 Task: Forward email with the signature Ibrahim Sanchez with the subject Congratulations on a new product launch from softage.8@softage.net to softage.6@softage.net and softage.7@softage.net with BCC to softage.9@softage.net with the message Could you please provide a list of the project stakeholders and their roles?
Action: Mouse moved to (1043, 158)
Screenshot: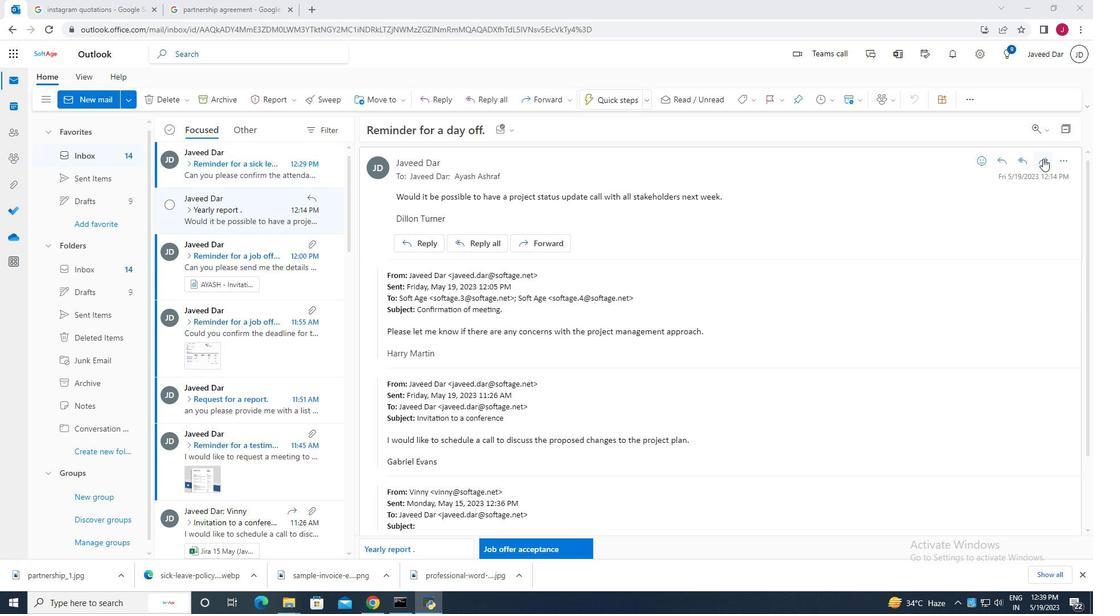 
Action: Mouse pressed left at (1043, 158)
Screenshot: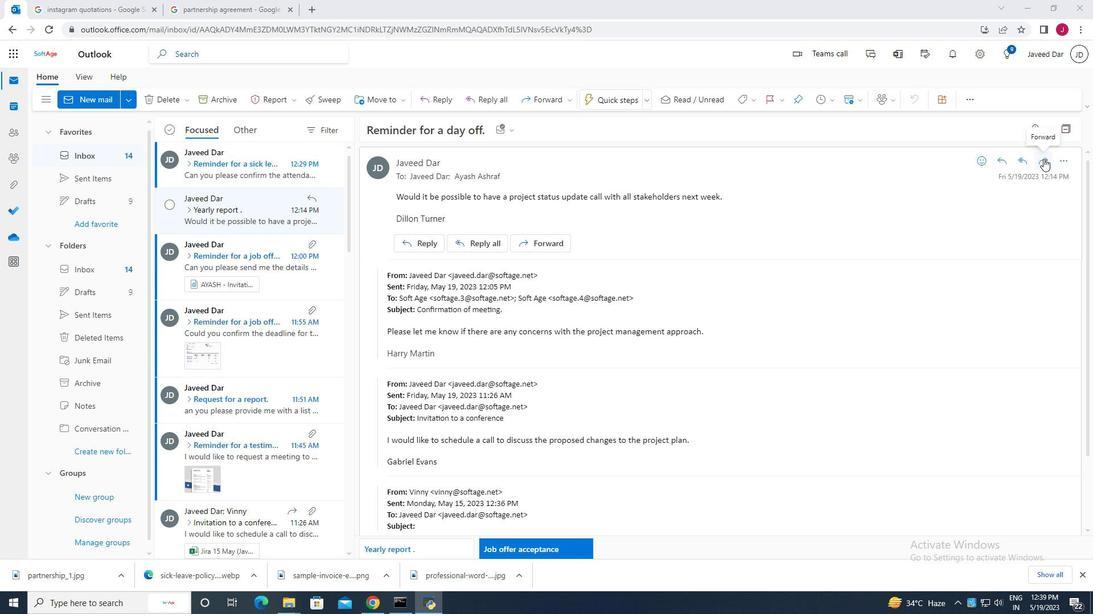 
Action: Mouse moved to (450, 222)
Screenshot: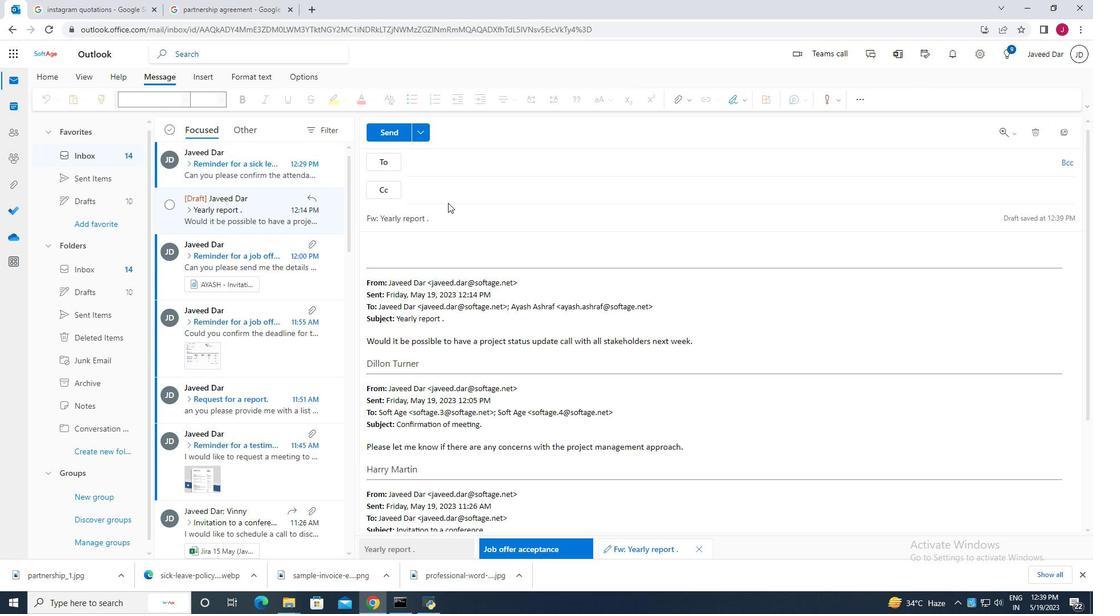 
Action: Mouse pressed left at (450, 222)
Screenshot: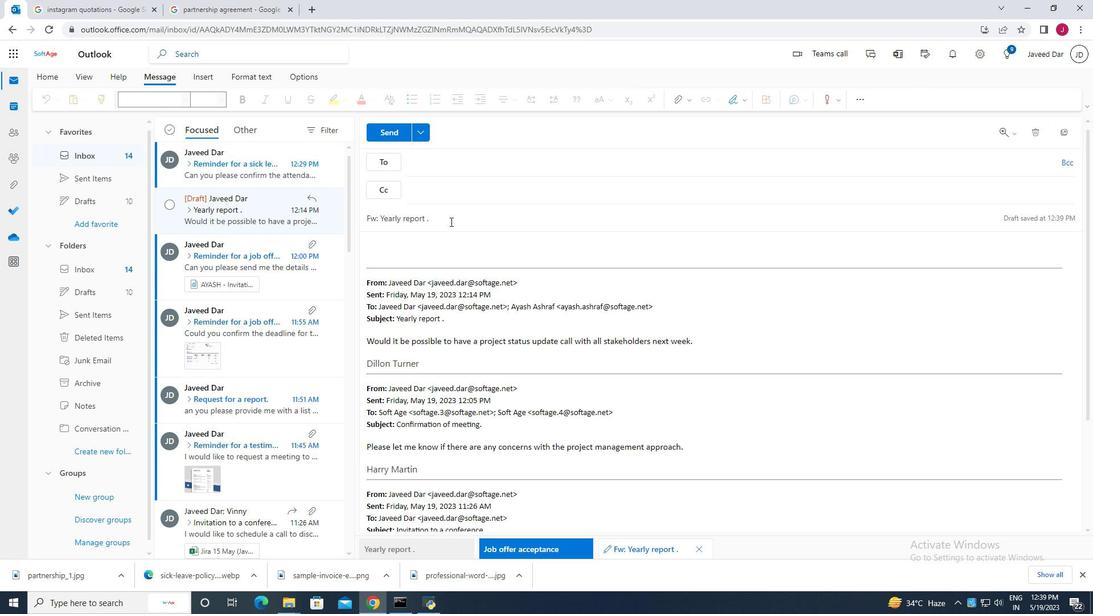 
Action: Mouse moved to (452, 223)
Screenshot: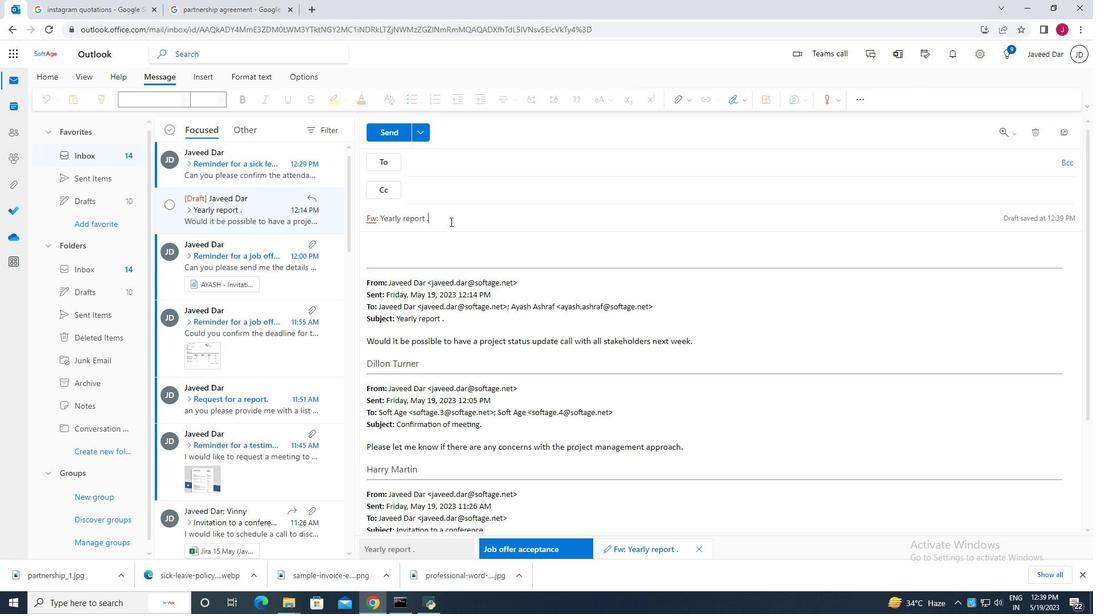 
Action: Key pressed <Key.backspace><Key.backspace><Key.backspace><Key.backspace><Key.backspace><Key.backspace><Key.backspace><Key.backspace><Key.backspace><Key.backspace><Key.backspace><Key.backspace><Key.backspace><Key.backspace><Key.backspace><Key.backspace><Key.backspace><Key.backspace><Key.backspace><Key.backspace><Key.backspace><Key.backspace><Key.backspace><Key.backspace>
Screenshot: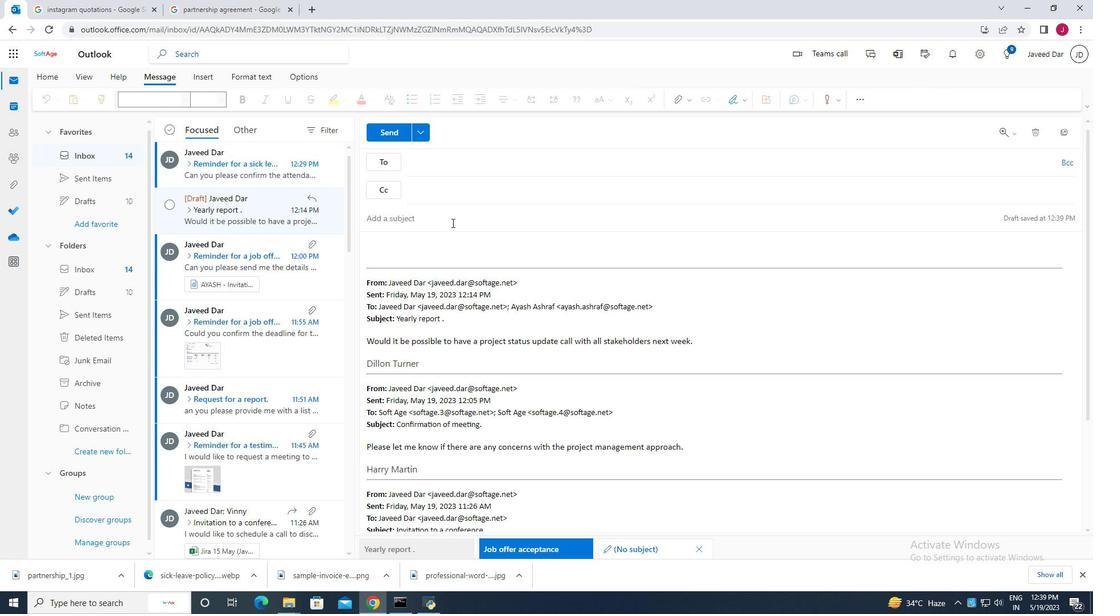 
Action: Mouse moved to (737, 96)
Screenshot: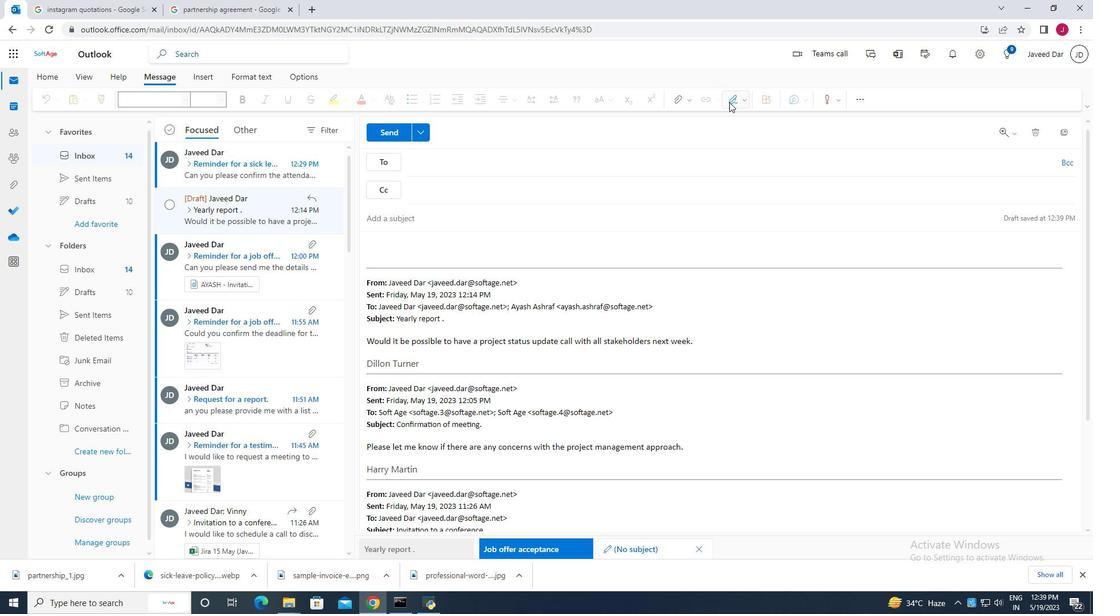 
Action: Mouse pressed left at (737, 96)
Screenshot: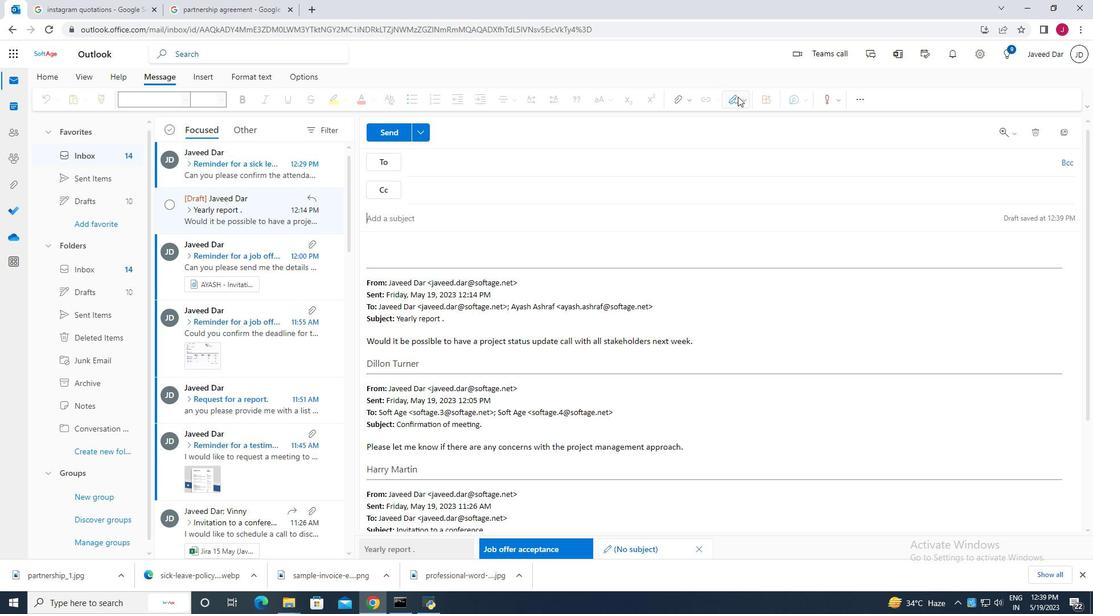 
Action: Mouse moved to (714, 144)
Screenshot: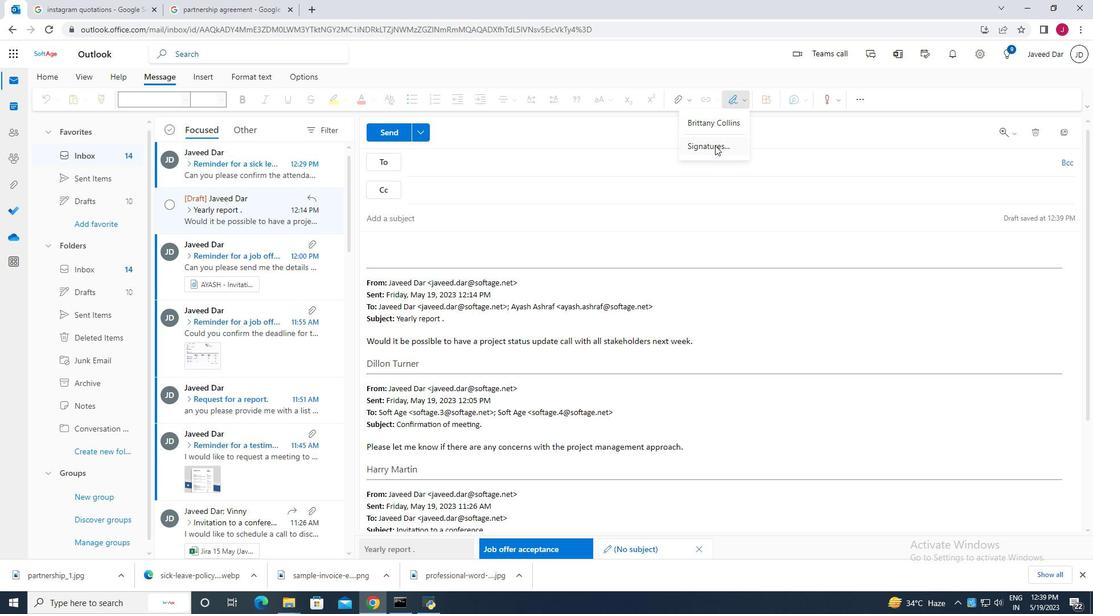 
Action: Mouse pressed left at (714, 144)
Screenshot: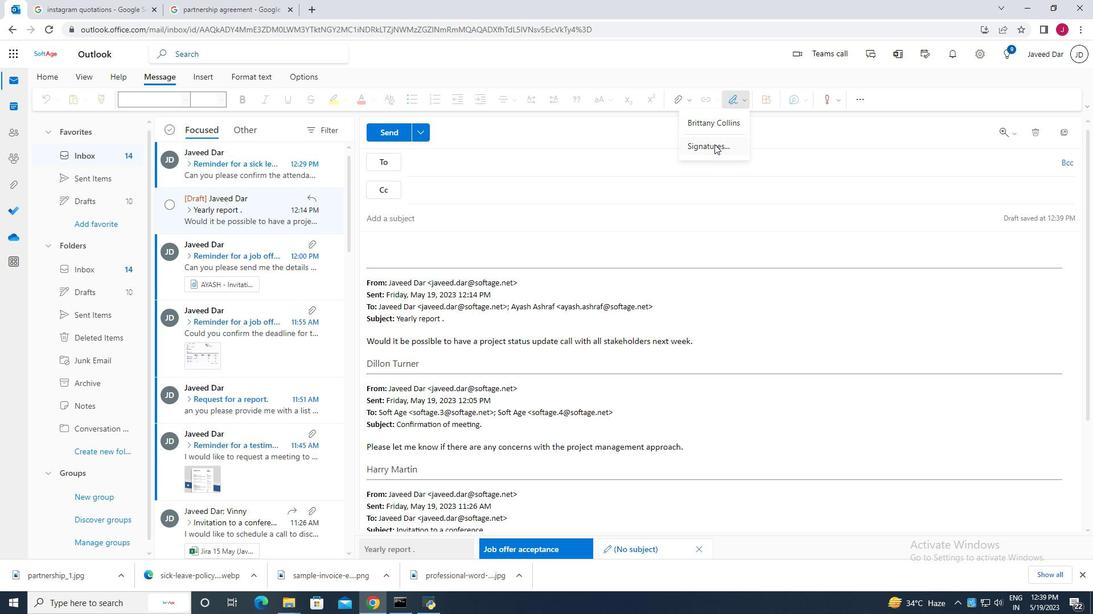 
Action: Mouse moved to (773, 188)
Screenshot: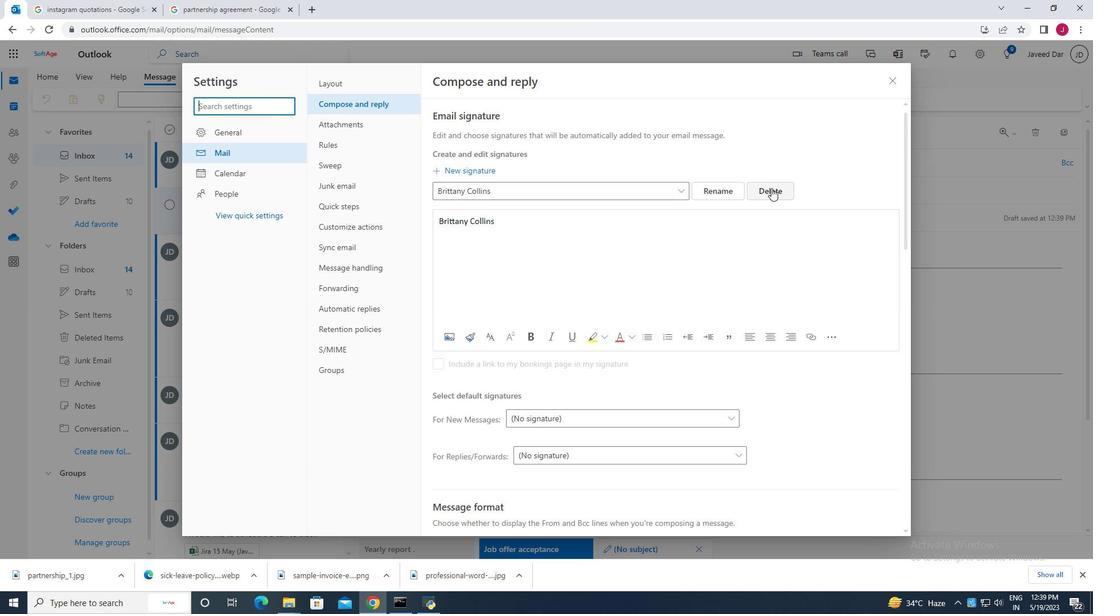 
Action: Mouse pressed left at (773, 188)
Screenshot: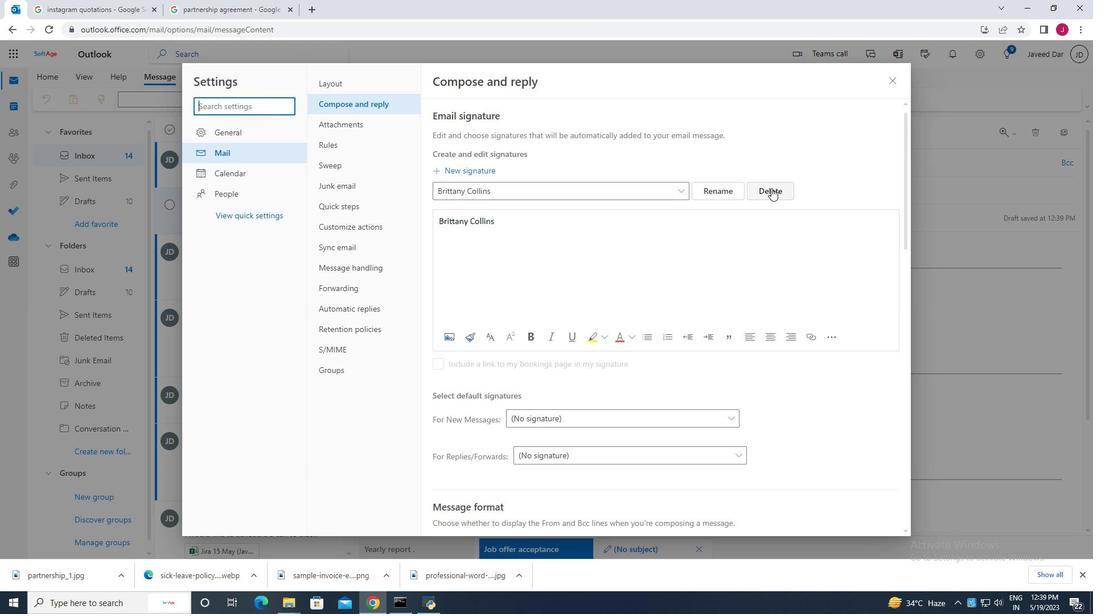
Action: Mouse moved to (493, 191)
Screenshot: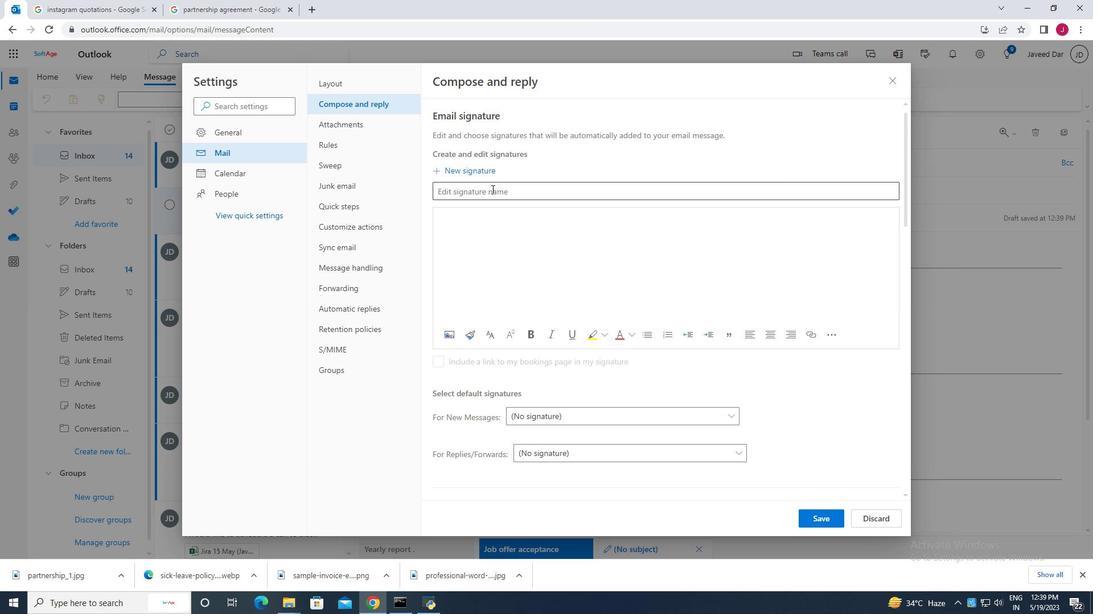 
Action: Mouse pressed left at (493, 191)
Screenshot: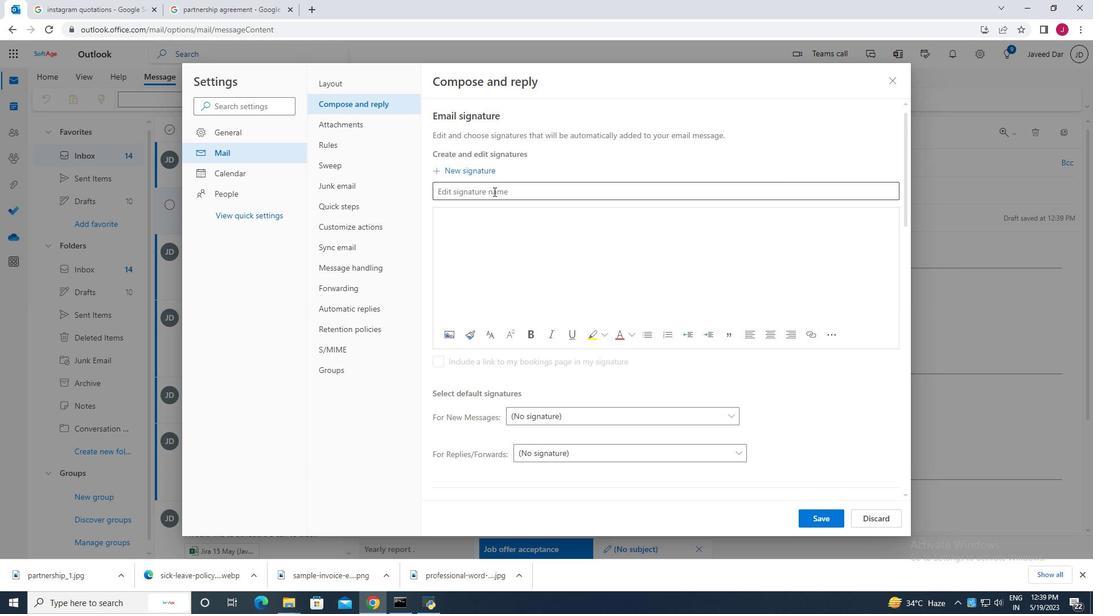 
Action: Key pressed <Key.caps_lock>I<Key.caps_lock>brahim<Key.space><Key.caps_lock>S<Key.caps_lock>anchez
Screenshot: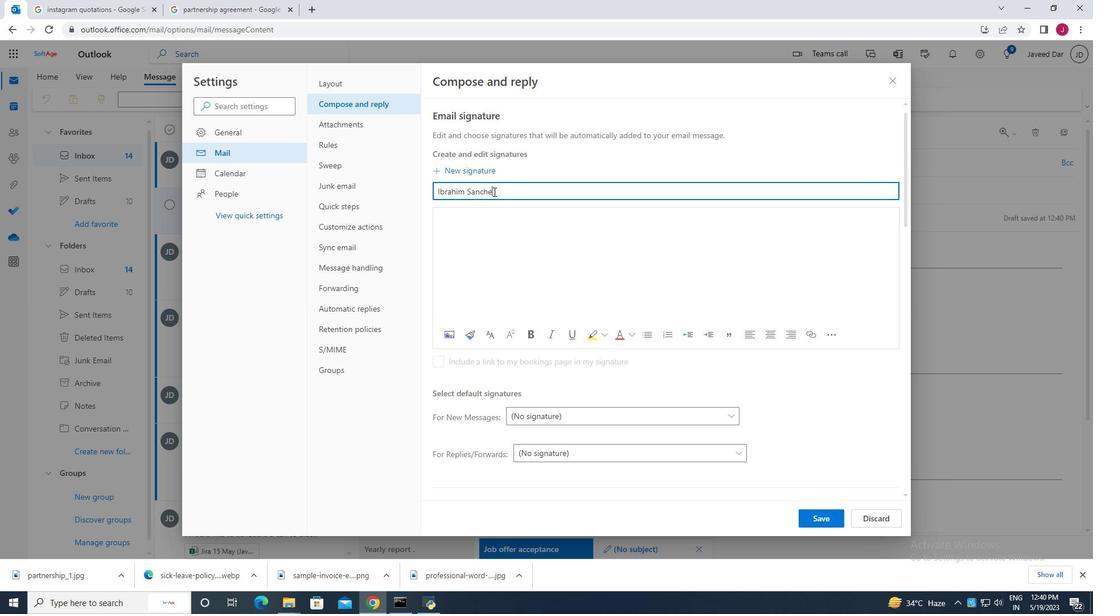 
Action: Mouse moved to (442, 220)
Screenshot: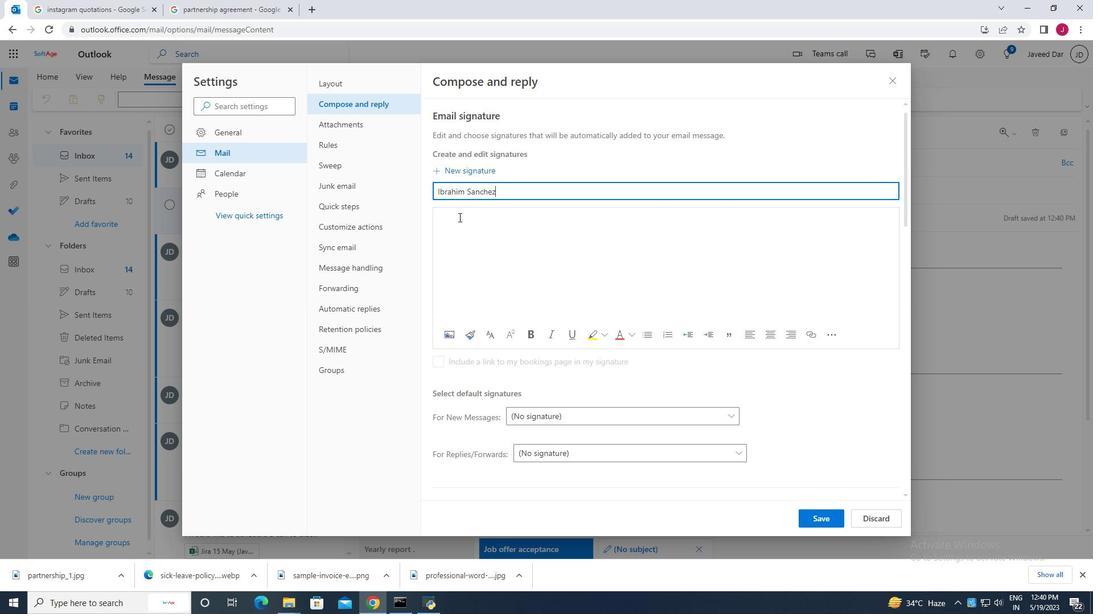 
Action: Mouse pressed left at (442, 220)
Screenshot: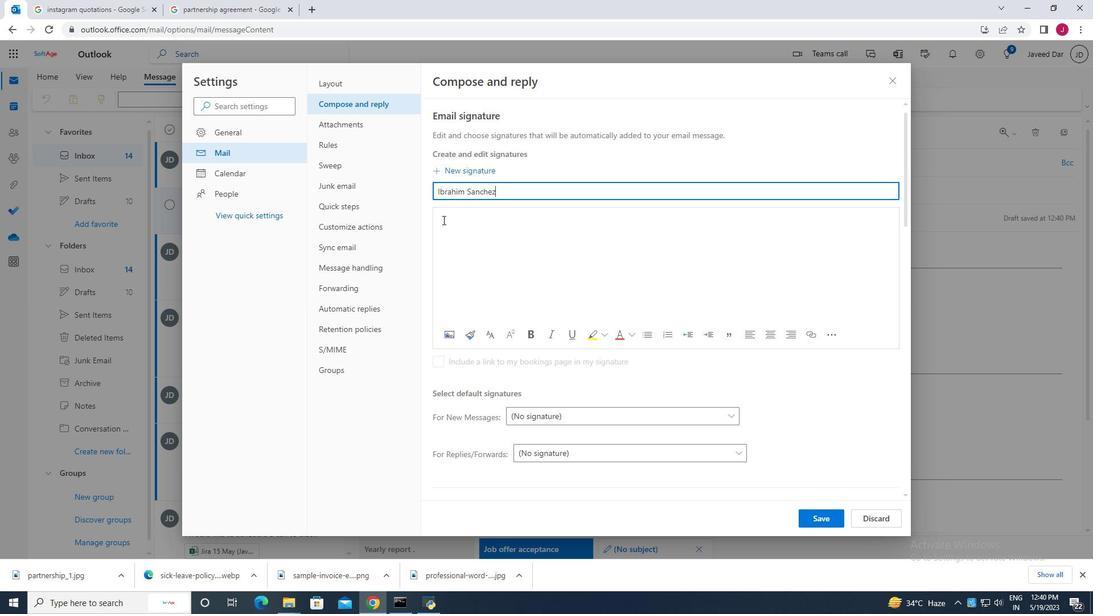 
Action: Key pressed <Key.caps_lock>I<Key.caps_lock>brahim<Key.space><Key.caps_lock>S<Key.caps_lock>anchez
Screenshot: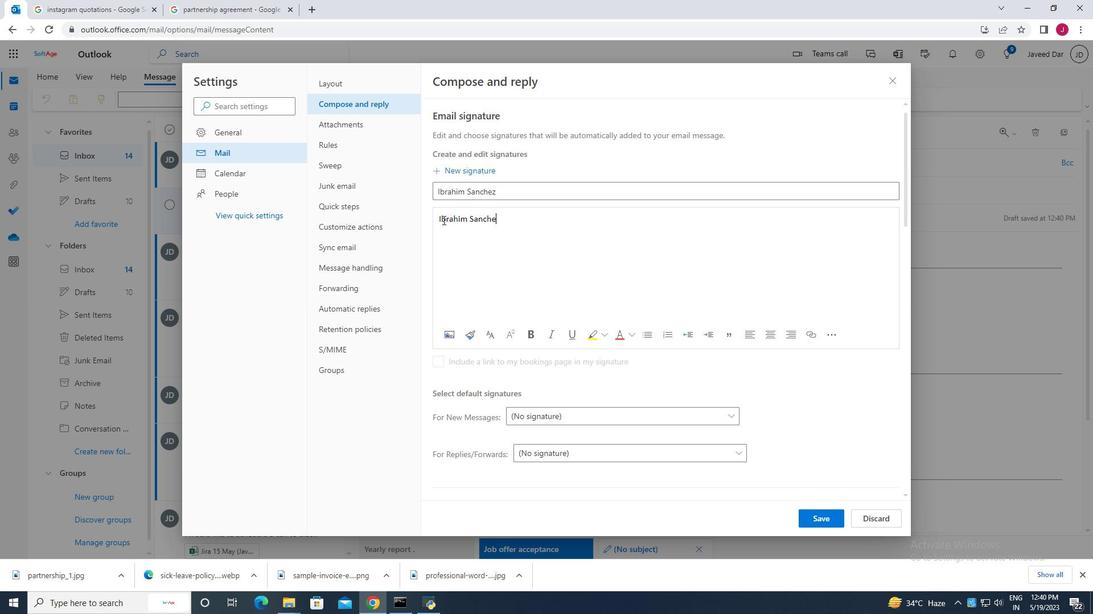 
Action: Mouse moved to (812, 520)
Screenshot: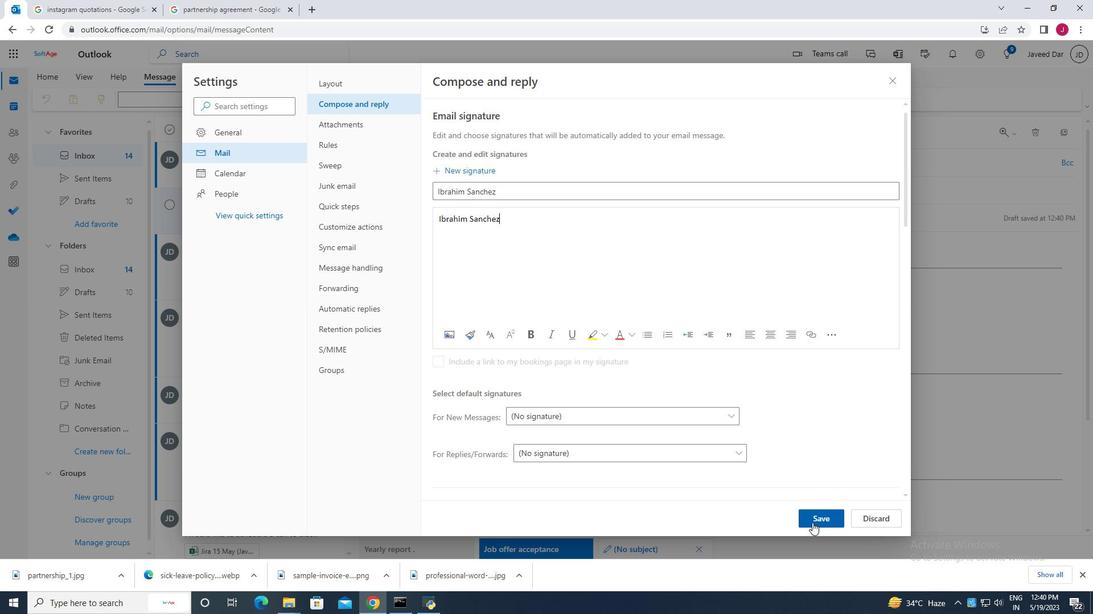 
Action: Mouse pressed left at (812, 520)
Screenshot: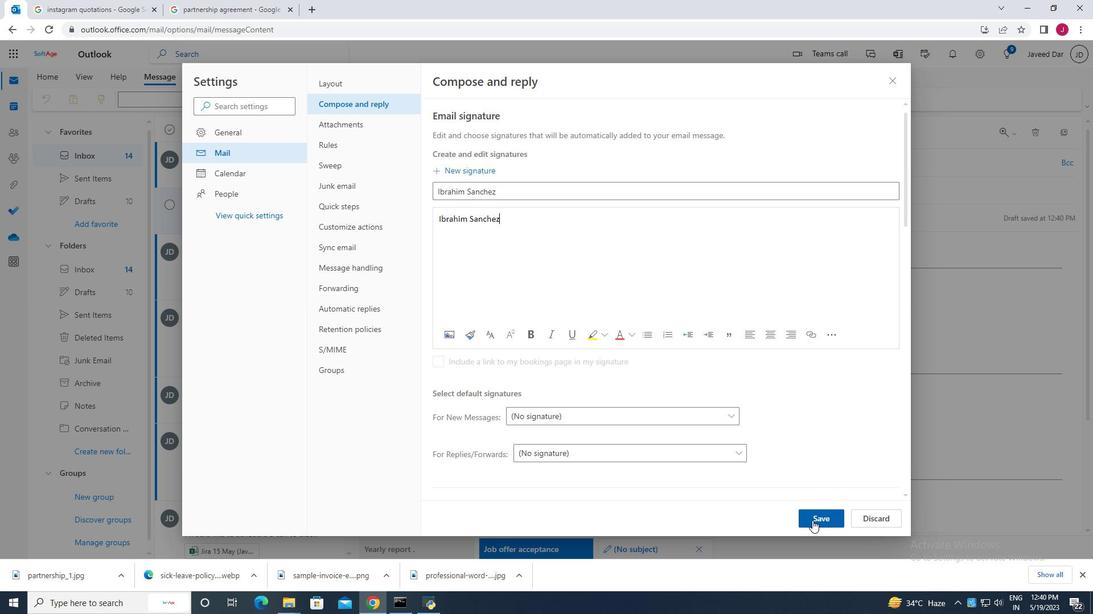
Action: Mouse moved to (893, 79)
Screenshot: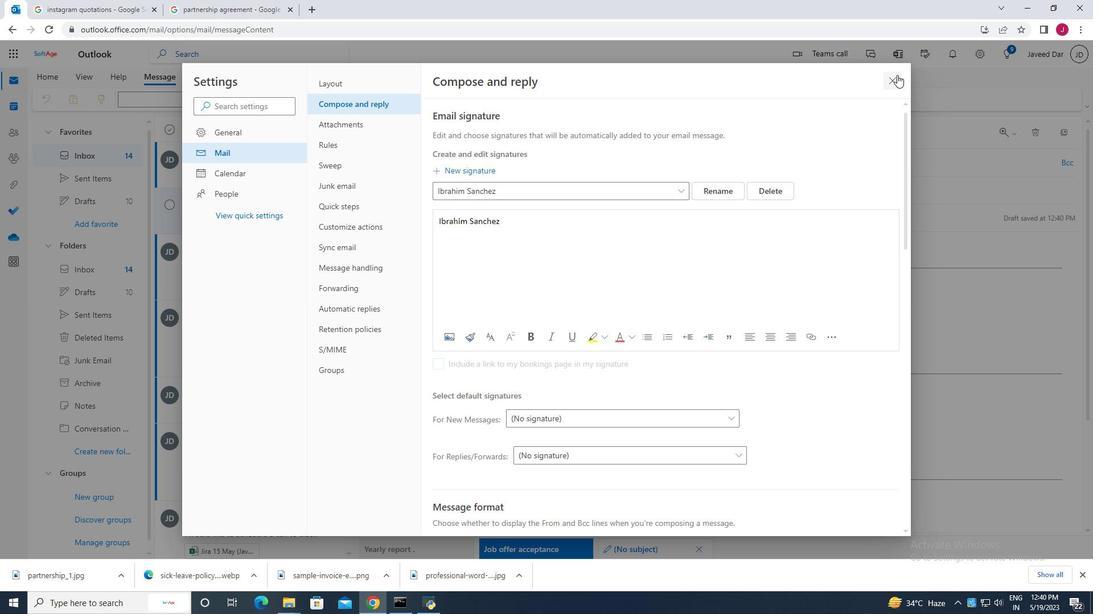 
Action: Mouse pressed left at (893, 79)
Screenshot: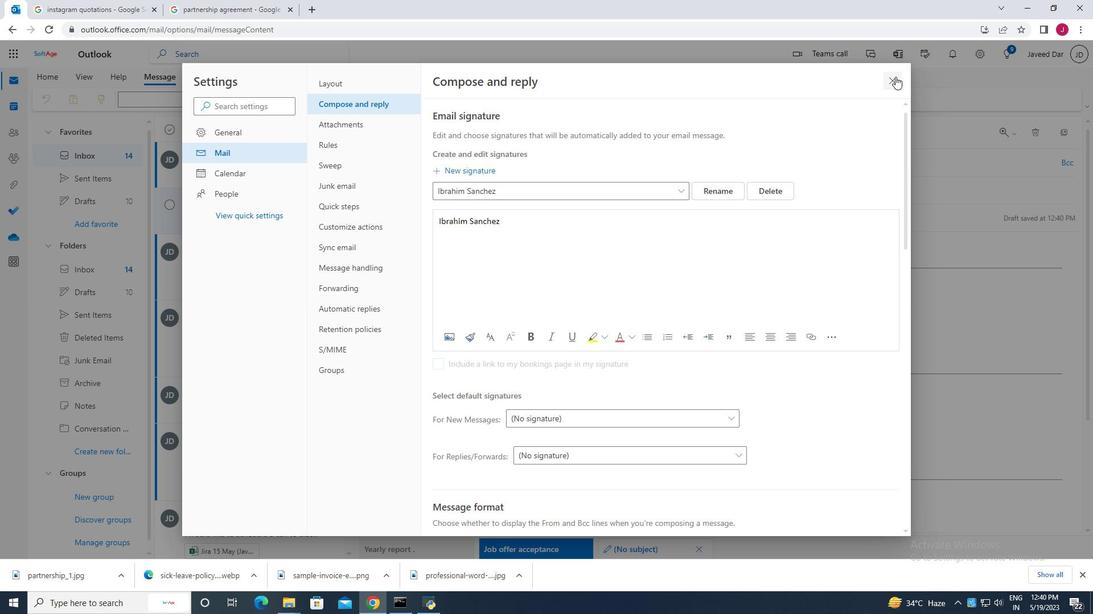 
Action: Mouse moved to (423, 191)
Screenshot: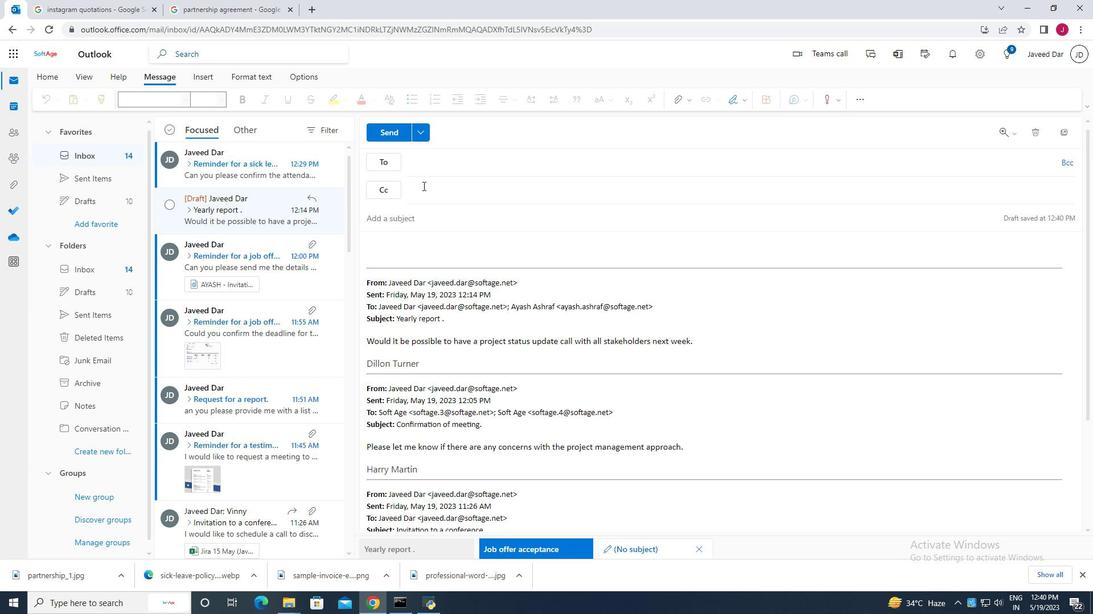 
Action: Mouse pressed left at (423, 191)
Screenshot: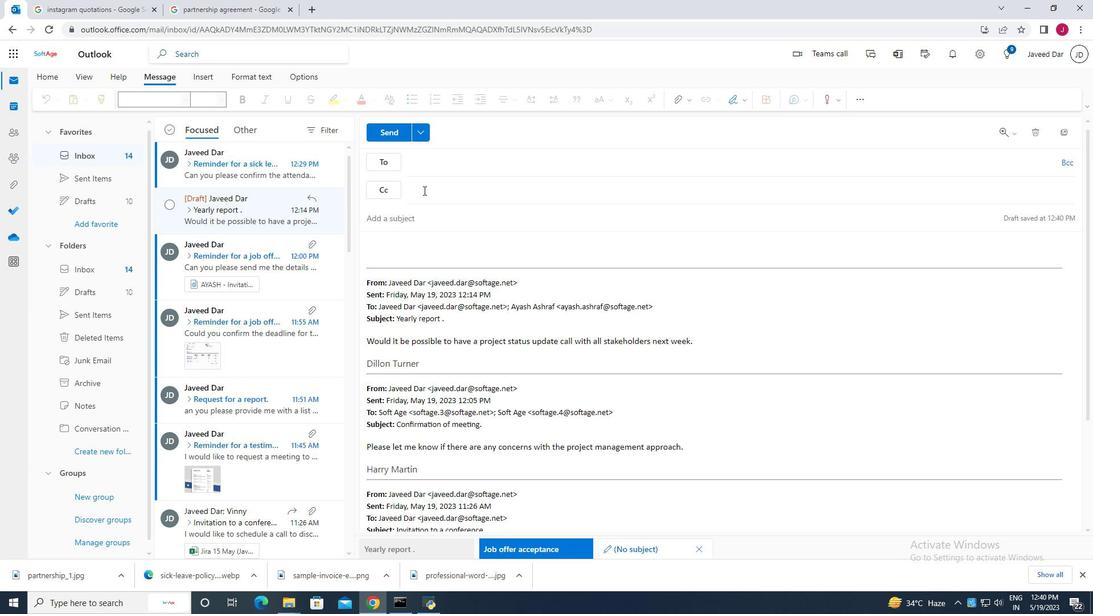 
Action: Mouse moved to (387, 219)
Screenshot: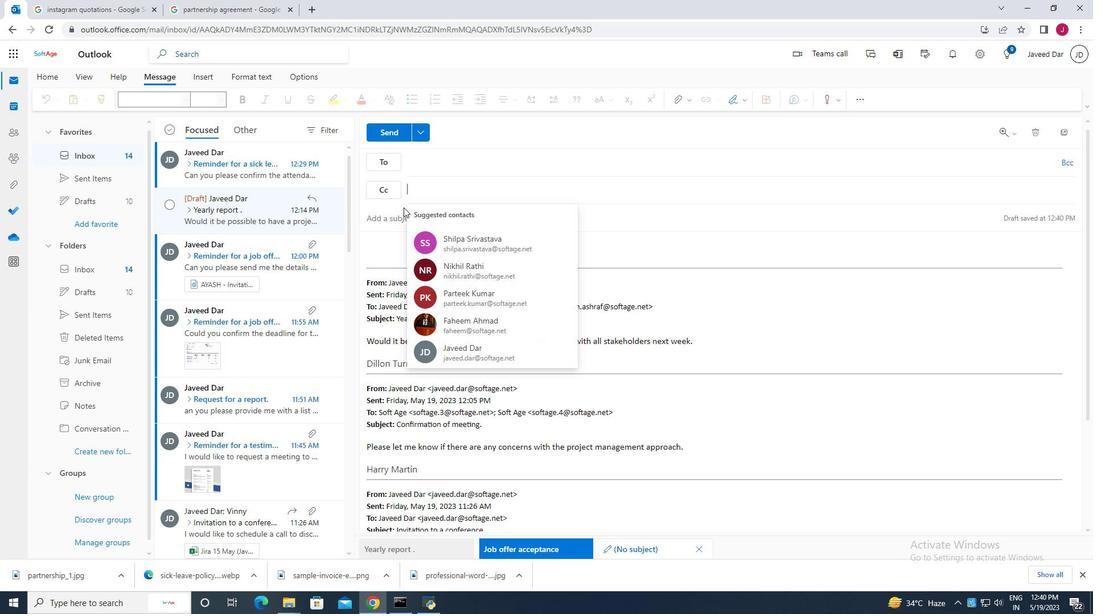 
Action: Mouse pressed left at (387, 219)
Screenshot: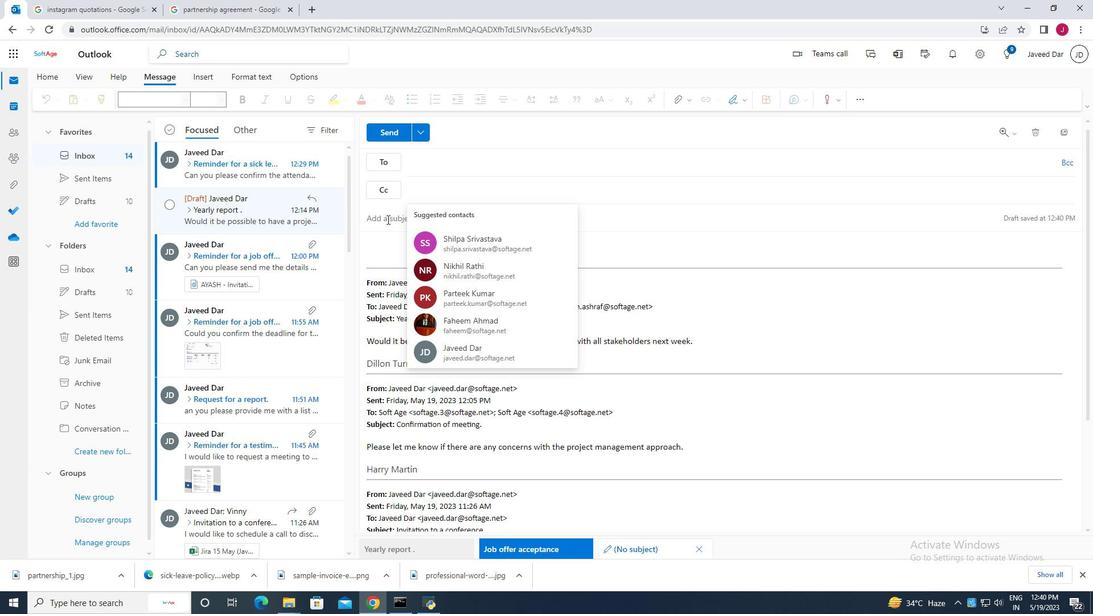 
Action: Key pressed <Key.caps_lock>C<Key.caps_lock>ongratulations<Key.space>on<Key.space>new<Key.space>product<Key.space>launch
Screenshot: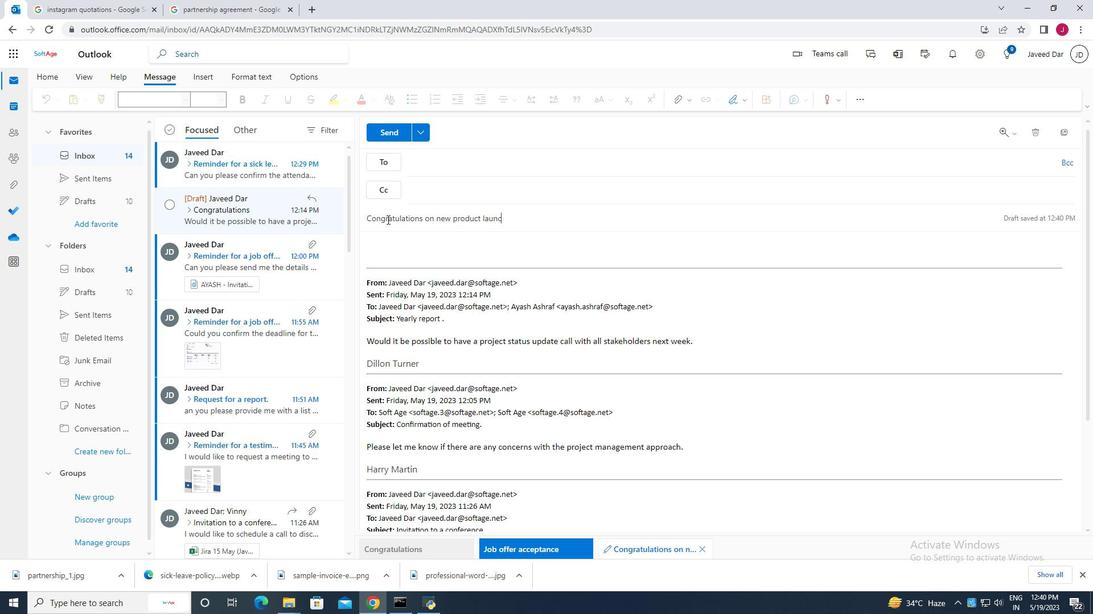 
Action: Mouse moved to (401, 242)
Screenshot: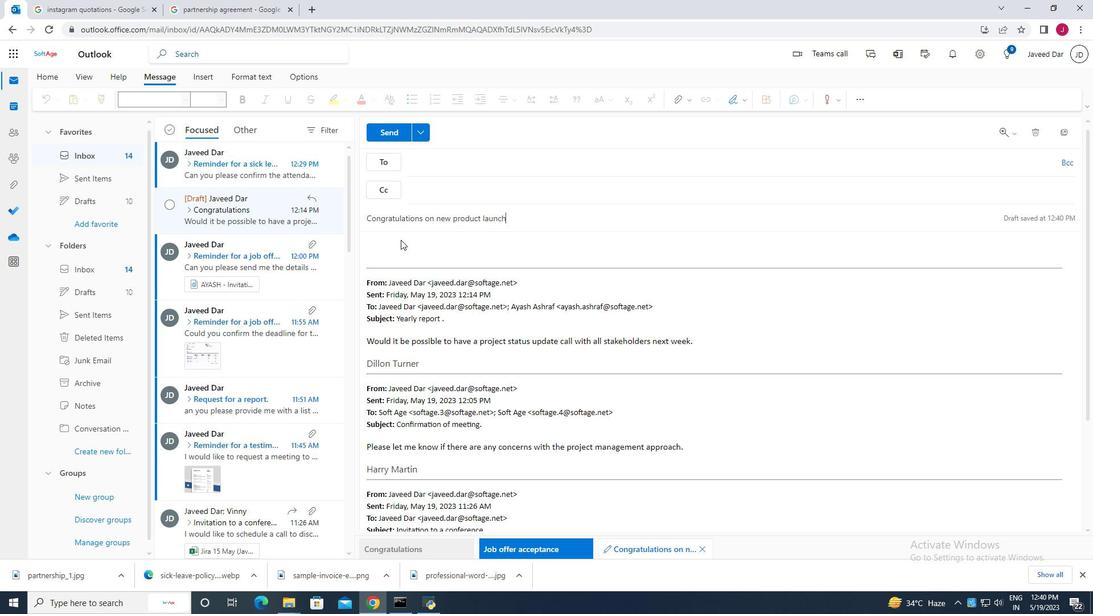 
Action: Mouse pressed left at (401, 242)
Screenshot: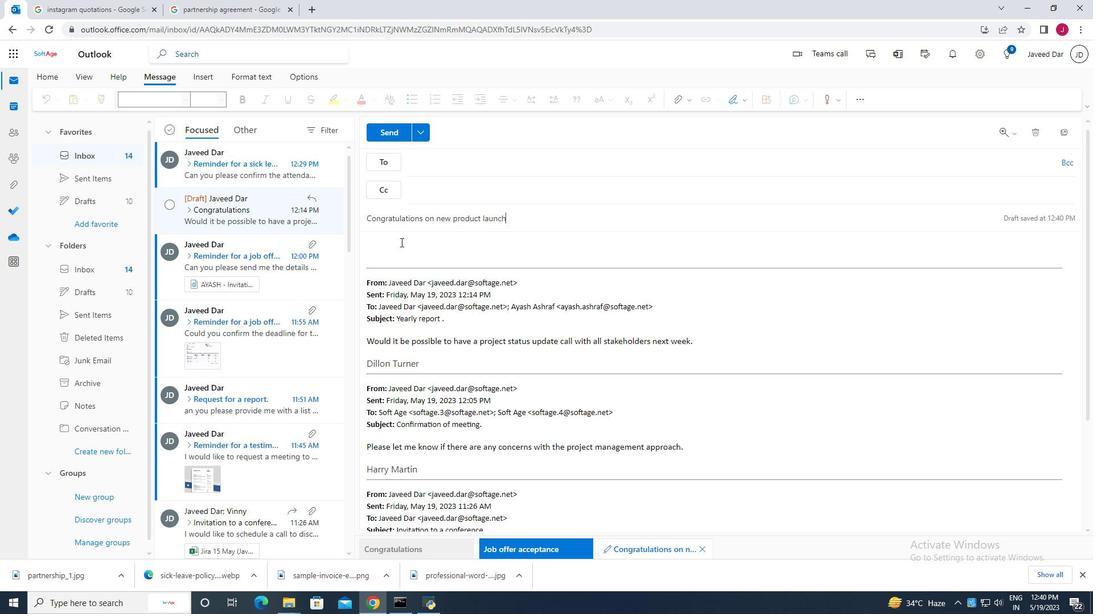 
Action: Mouse moved to (395, 240)
Screenshot: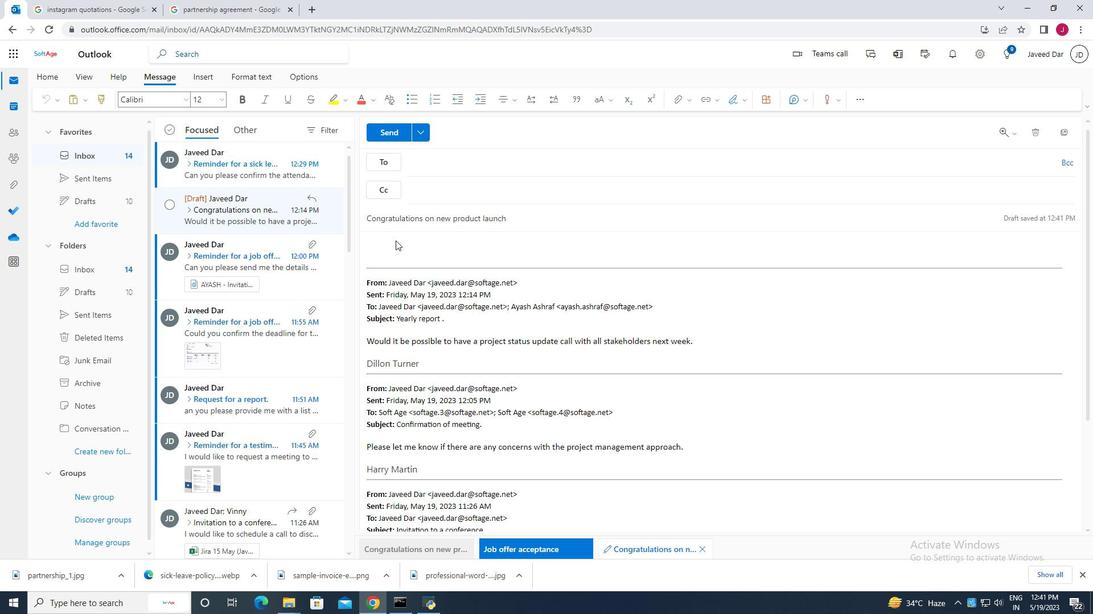 
Action: Key pressed <Key.caps_lock>C<Key.caps_lock>ould<Key.space>you<Key.space>please<Key.space>provide<Key.space>a<Key.space>list<Key.space>of<Key.space>the<Key.space>project<Key.space>stakeholders<Key.space>and<Key.space>their<Key.space>roles.
Screenshot: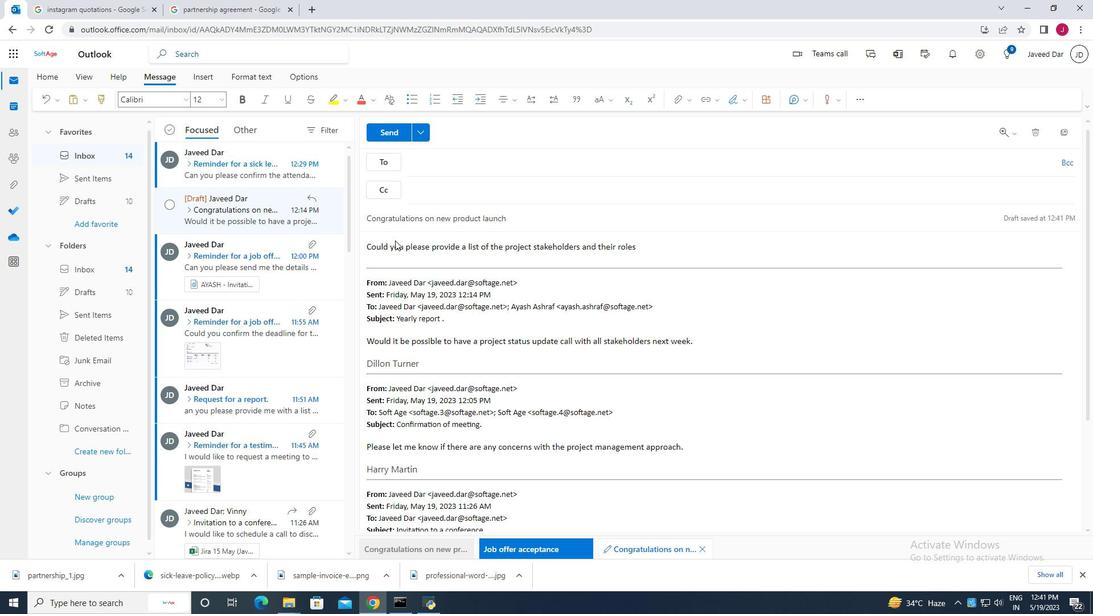 
Action: Mouse moved to (735, 101)
Screenshot: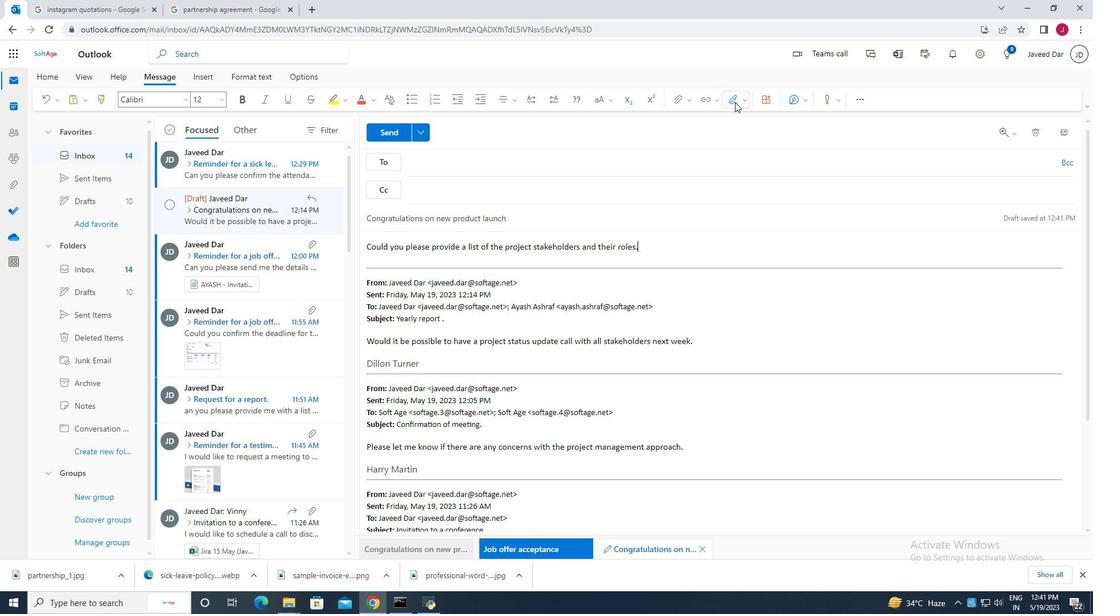 
Action: Mouse pressed left at (735, 101)
Screenshot: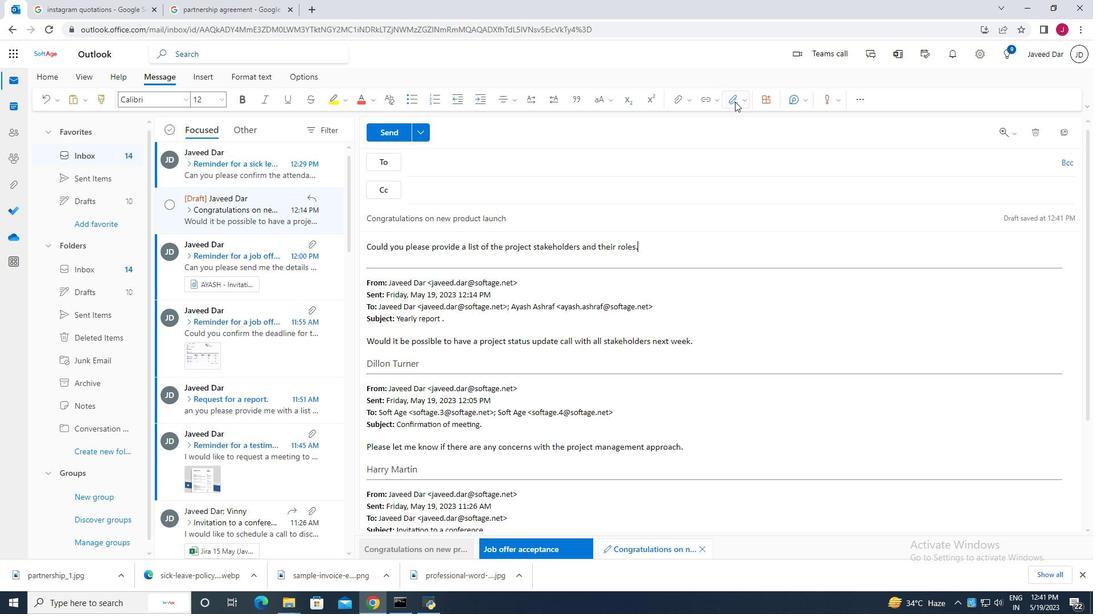 
Action: Mouse moved to (712, 122)
Screenshot: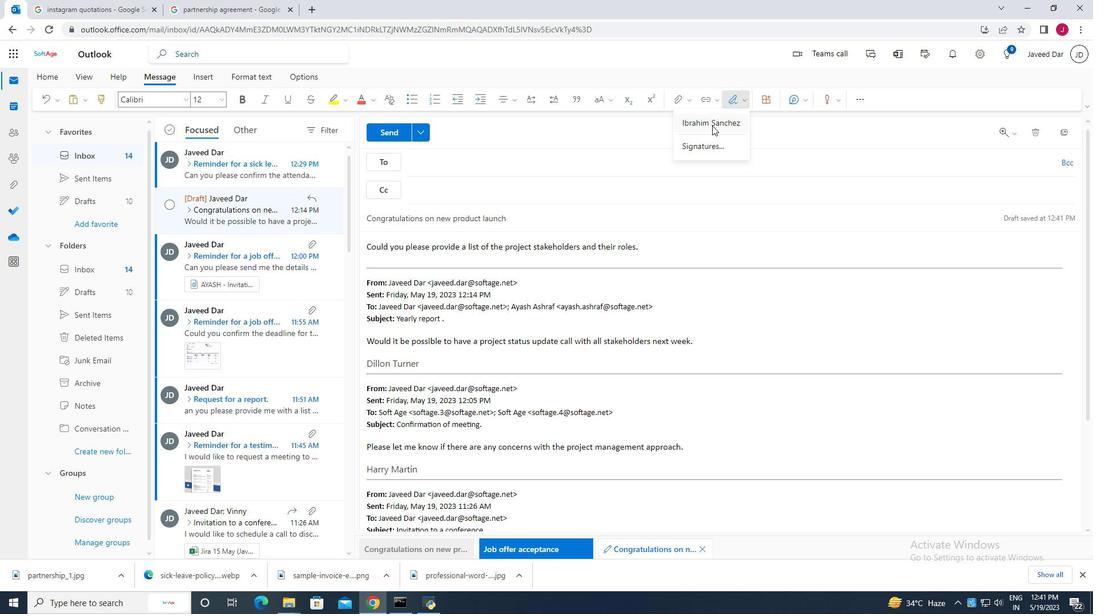 
Action: Mouse pressed left at (712, 122)
Screenshot: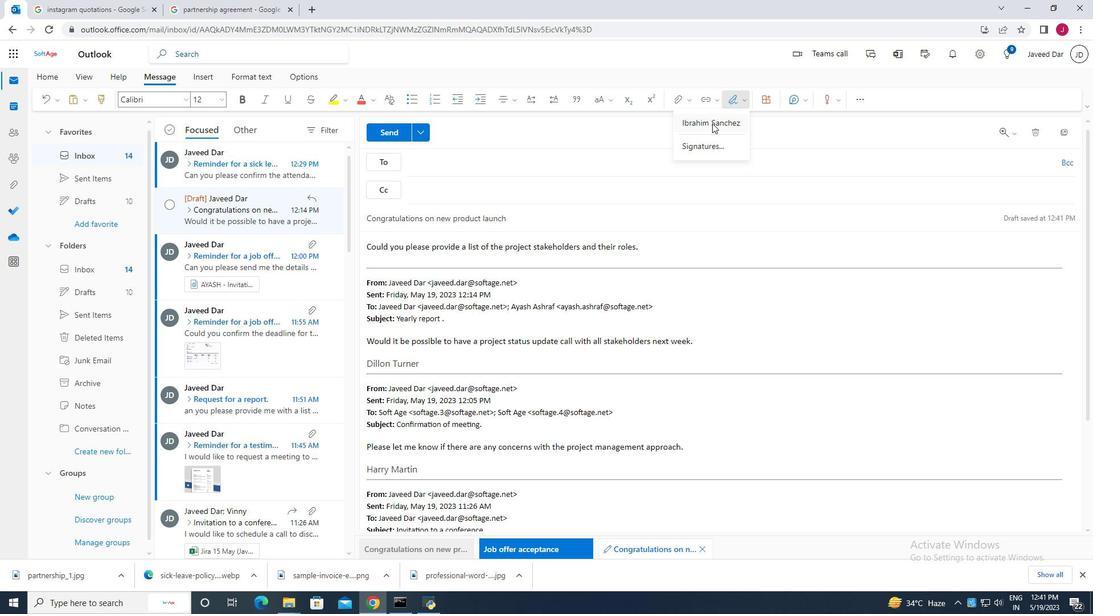 
Action: Mouse moved to (479, 165)
Screenshot: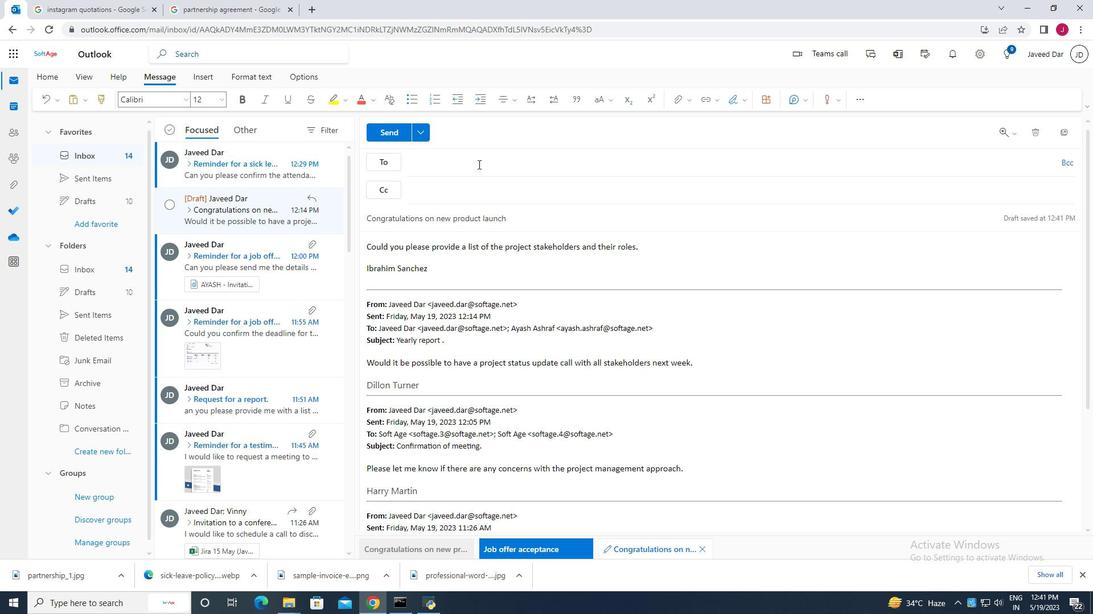 
Action: Mouse pressed left at (479, 165)
Screenshot: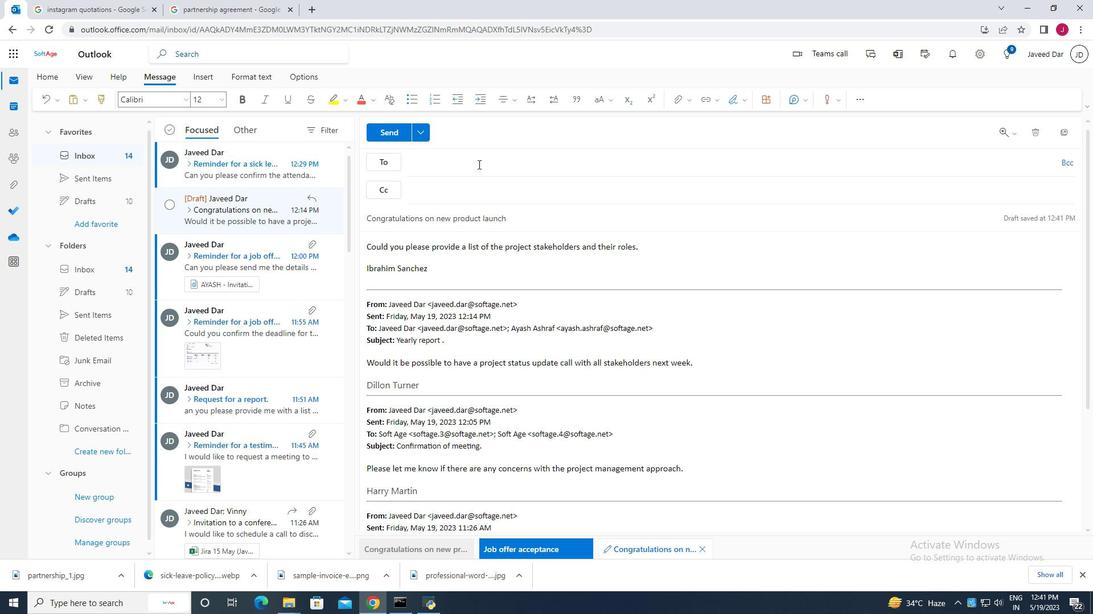 
Action: Key pressed sogtah<Key.backspace><Key.backspace><Key.backspace><Key.backspace>ftage.6
Screenshot: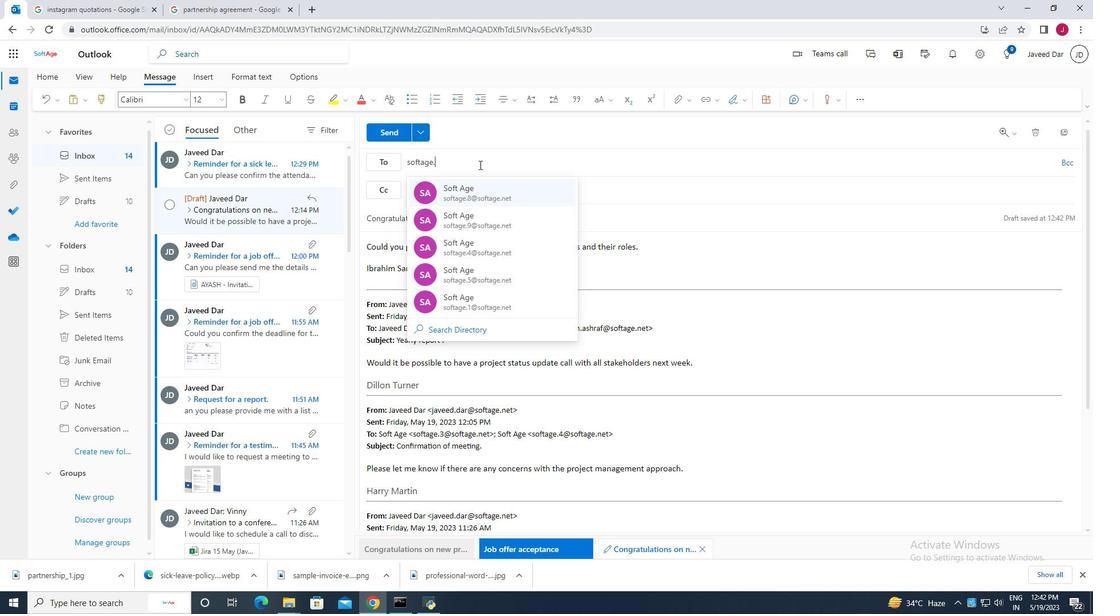 
Action: Mouse moved to (494, 188)
Screenshot: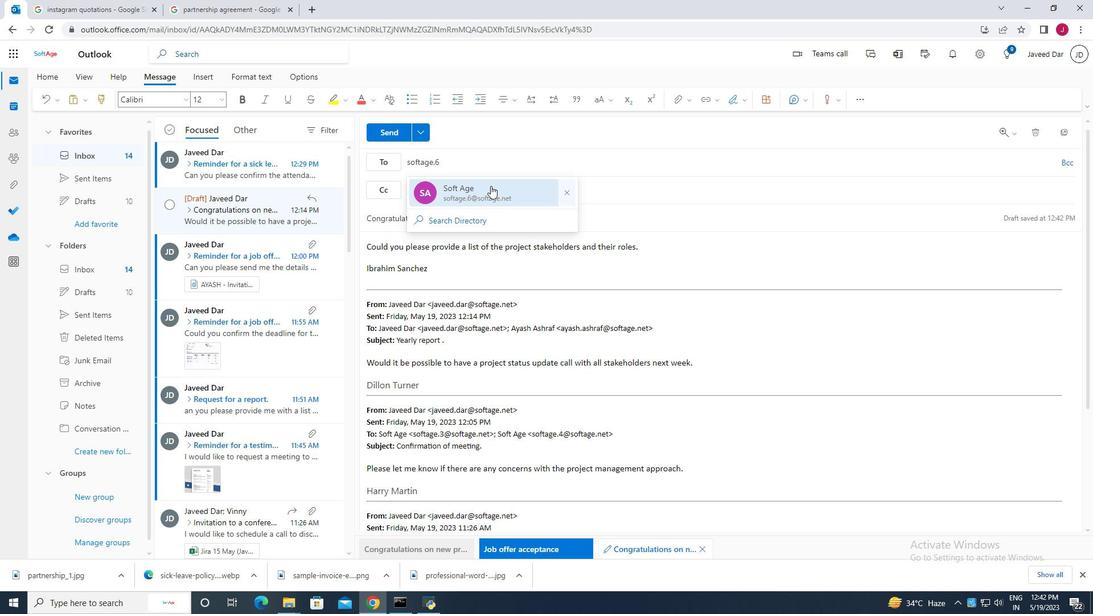 
Action: Mouse pressed left at (494, 188)
Screenshot: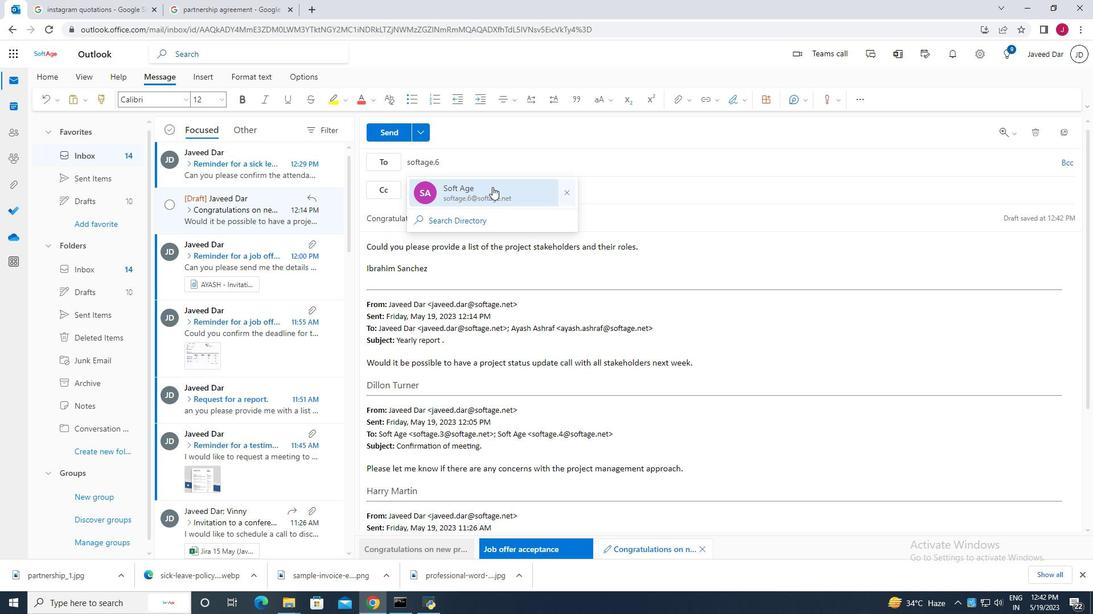 
Action: Mouse moved to (494, 163)
Screenshot: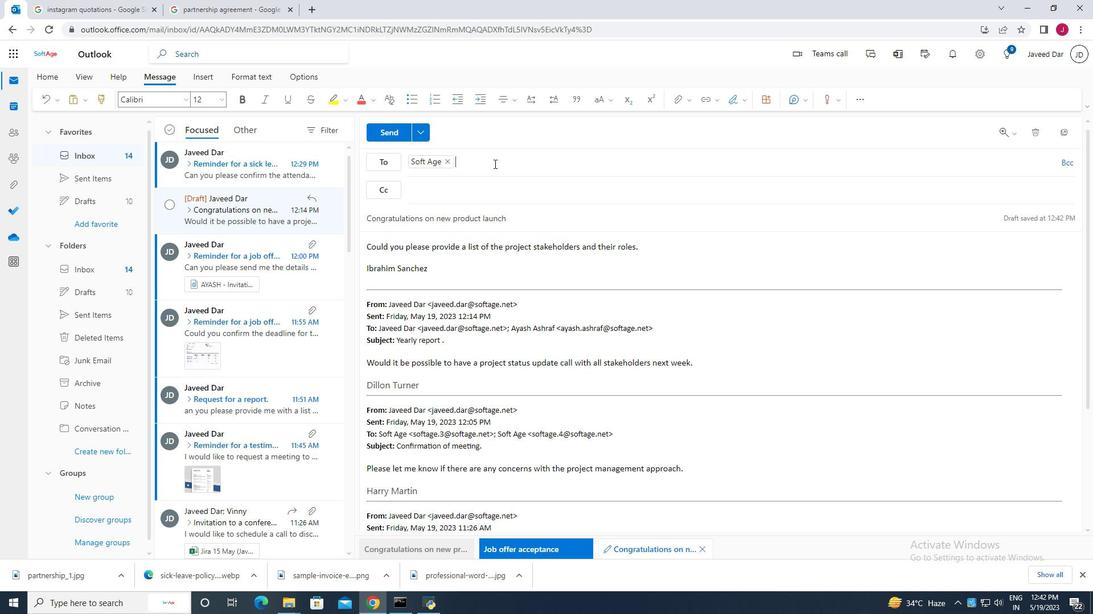 
Action: Key pressed softage.7
Screenshot: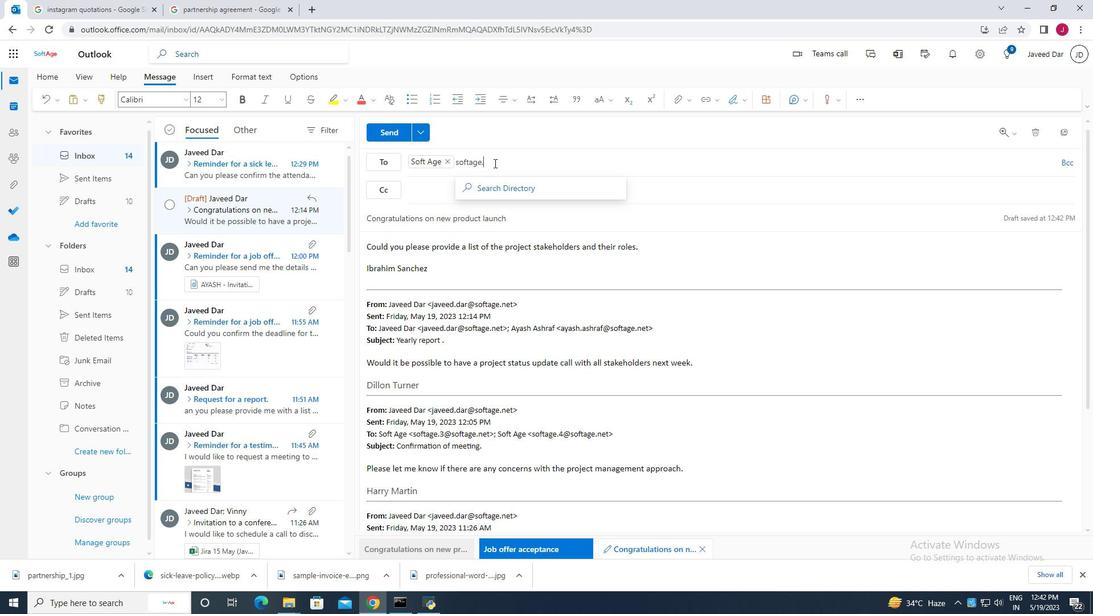 
Action: Mouse moved to (552, 195)
Screenshot: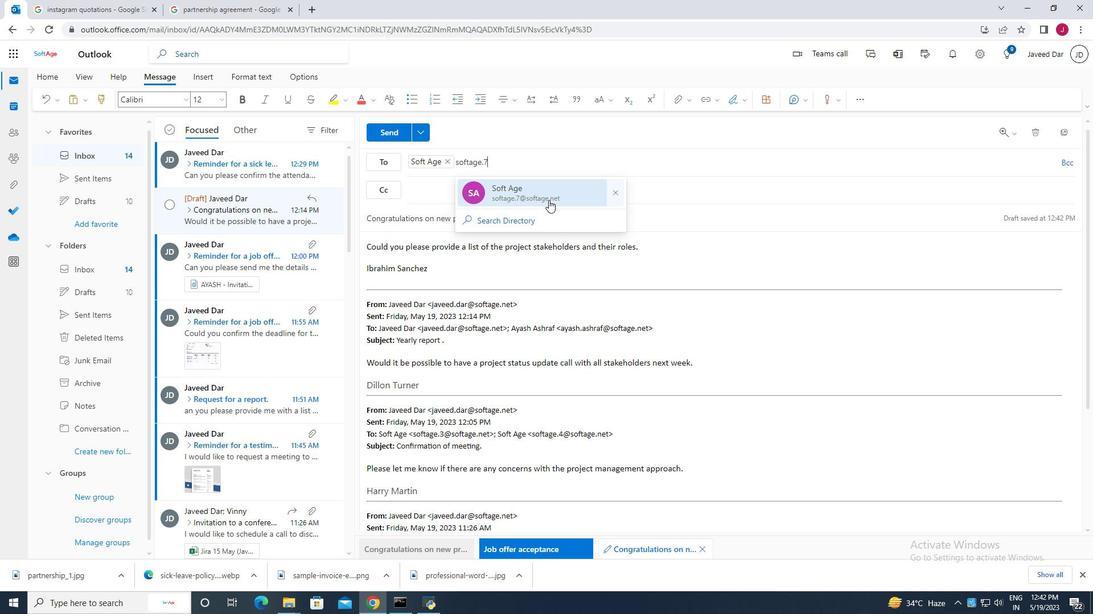 
Action: Mouse pressed left at (552, 195)
Screenshot: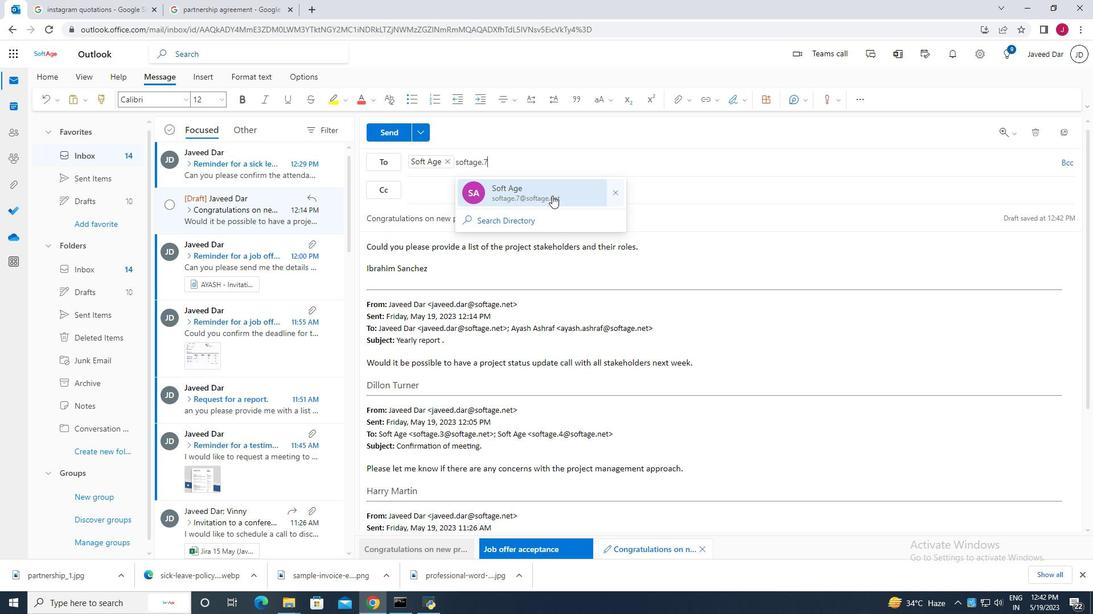
Action: Mouse moved to (1071, 160)
Screenshot: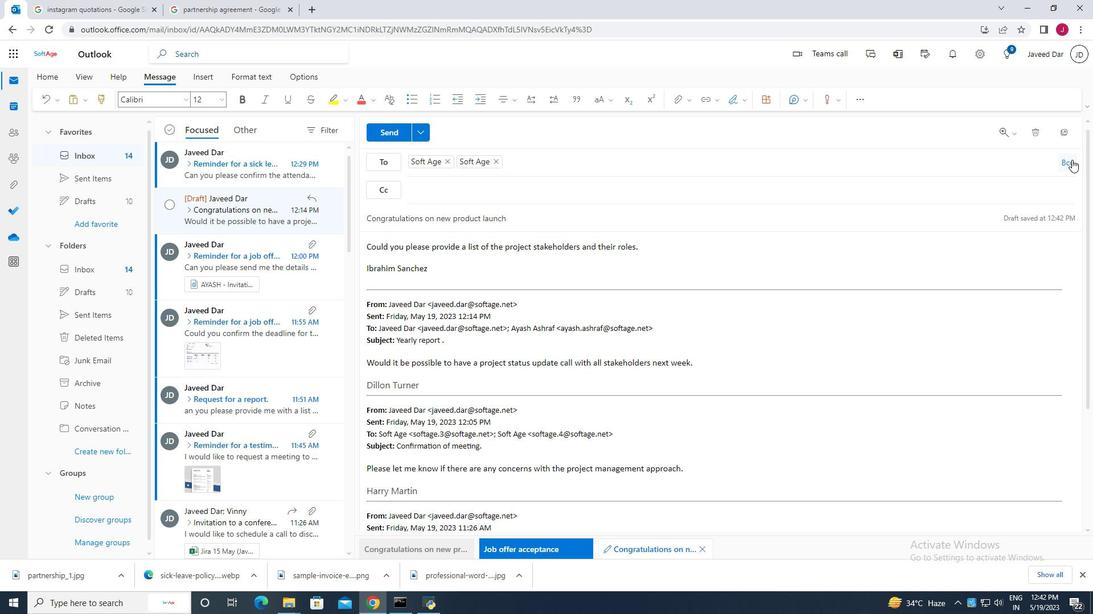 
Action: Mouse pressed left at (1071, 160)
Screenshot: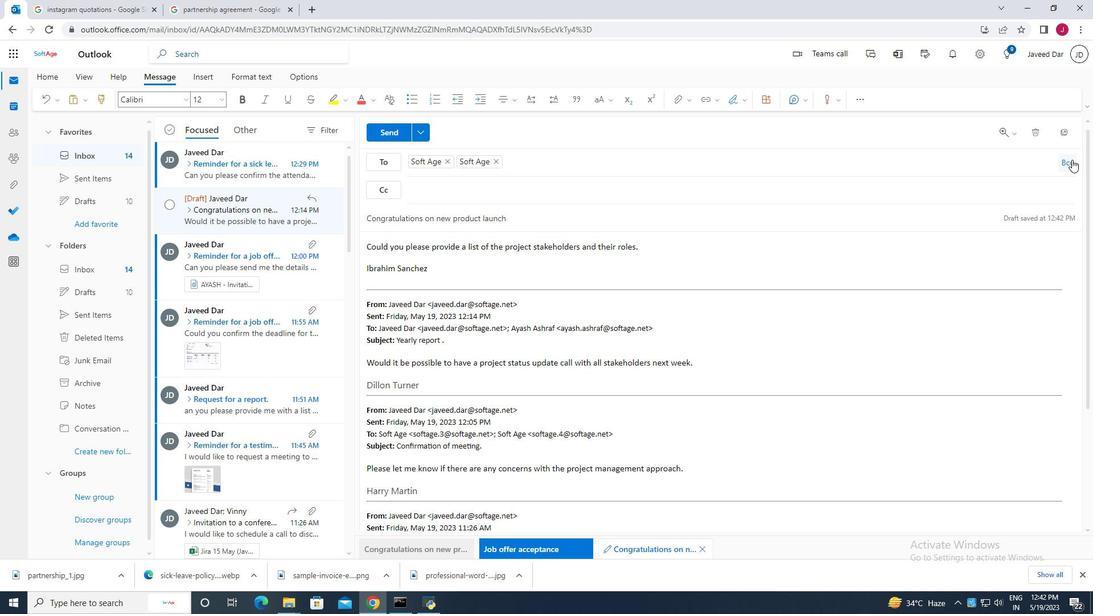
Action: Mouse moved to (423, 220)
Screenshot: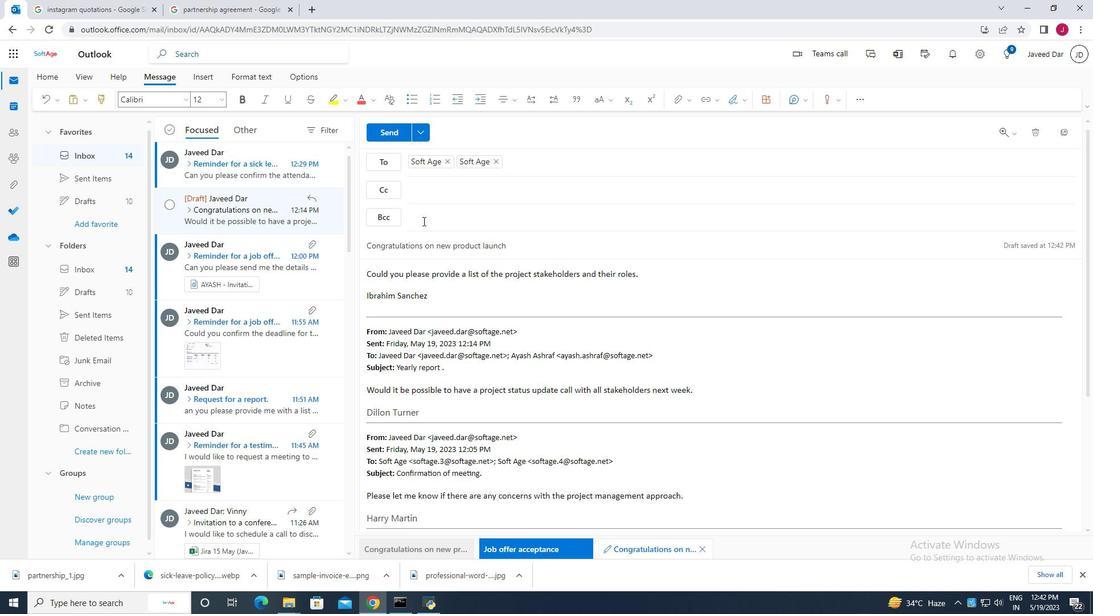 
Action: Key pressed softage.9
Screenshot: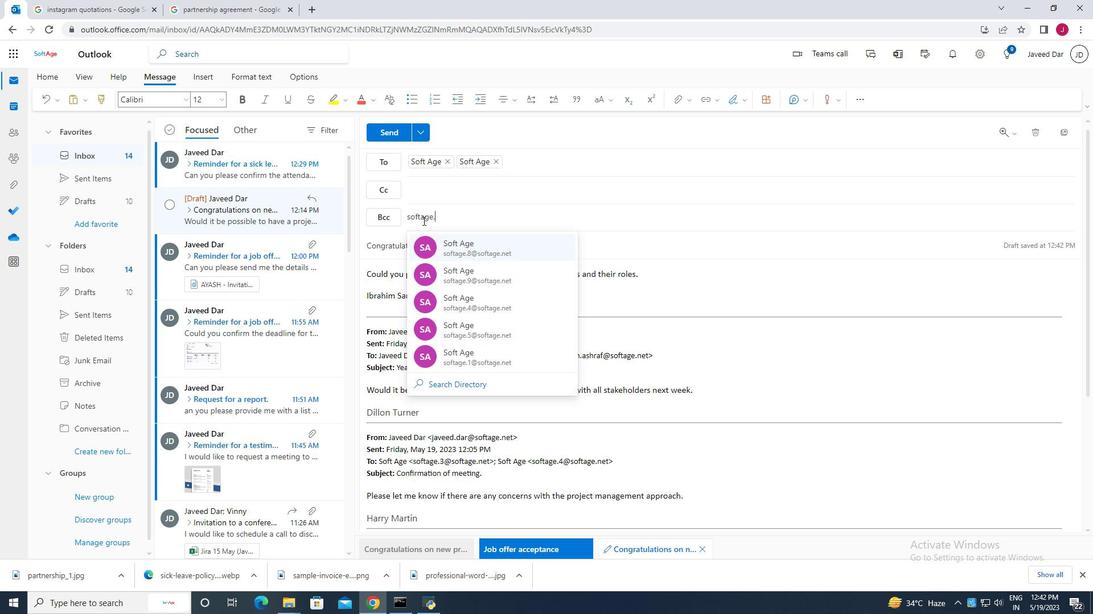 
Action: Mouse moved to (514, 244)
Screenshot: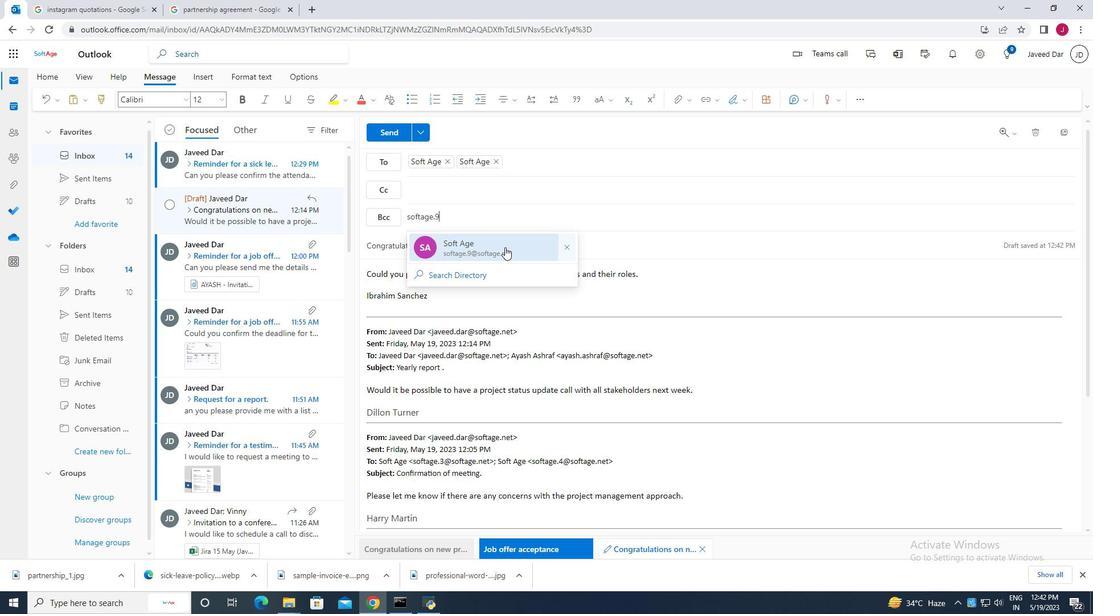 
Action: Mouse pressed left at (514, 244)
Screenshot: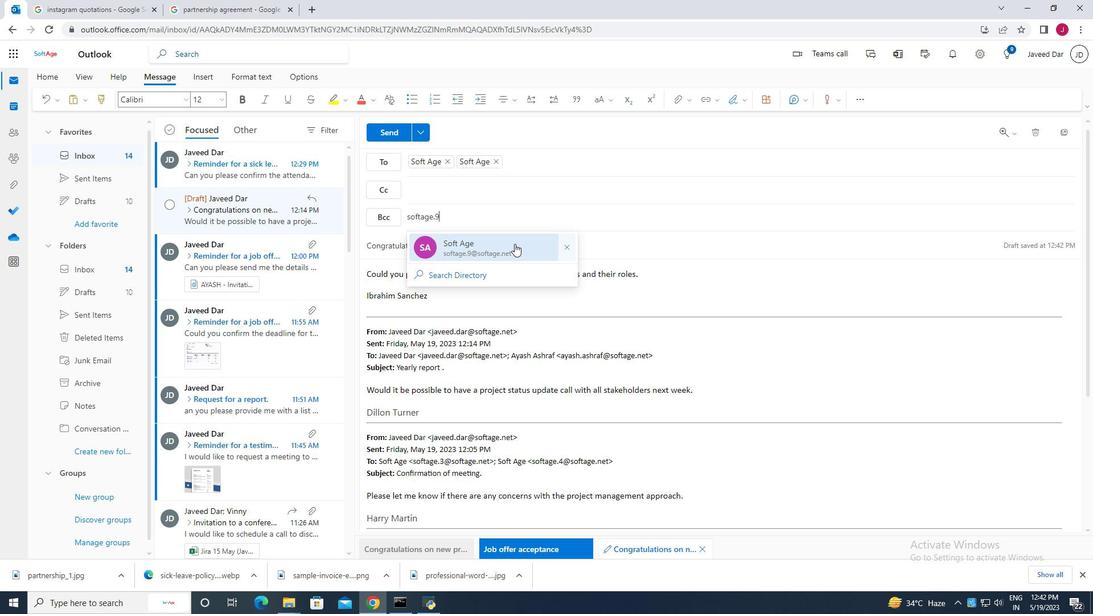 
Action: Mouse moved to (394, 134)
Screenshot: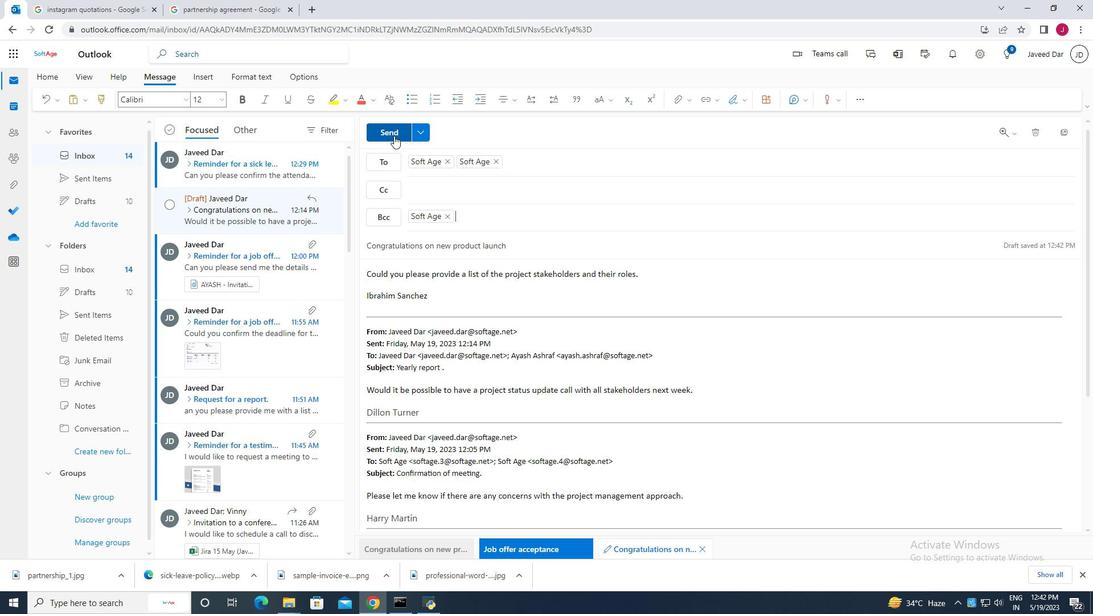 
Action: Mouse pressed left at (394, 134)
Screenshot: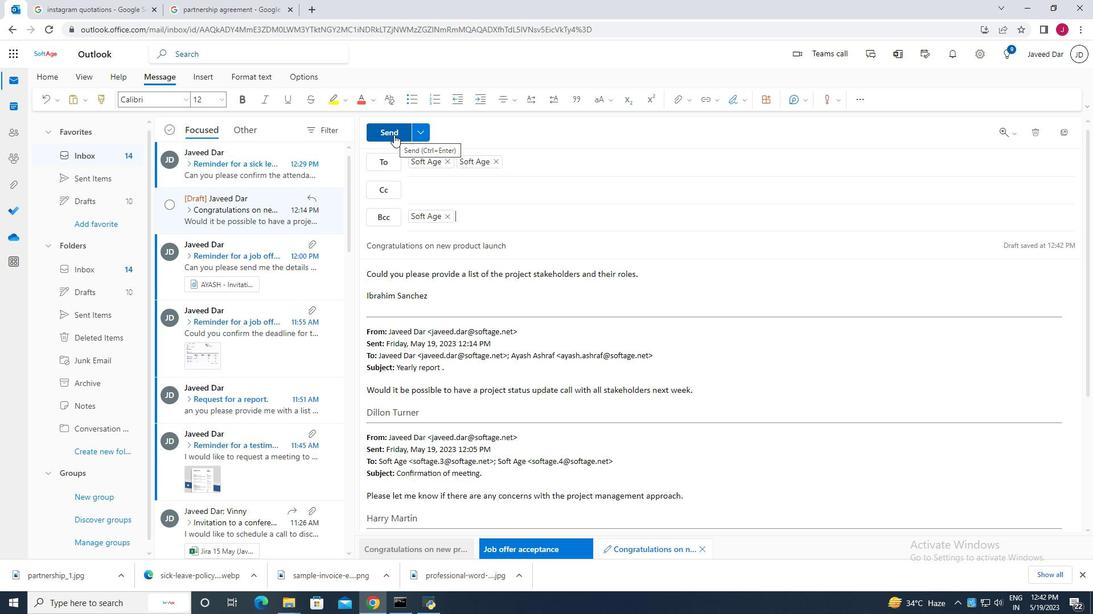
